 Task: Create a due date automation trigger when advanced on, on the monday of the week a card is due add dates not due next month at 11:00 AM.
Action: Mouse moved to (1020, 298)
Screenshot: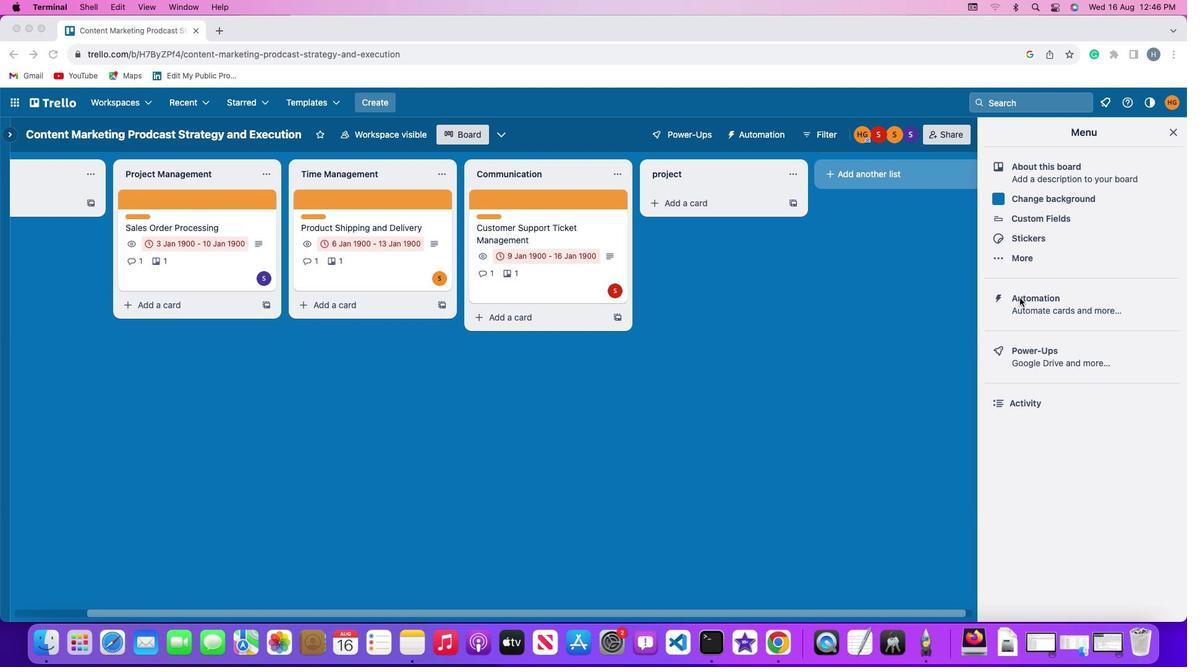 
Action: Mouse pressed left at (1020, 298)
Screenshot: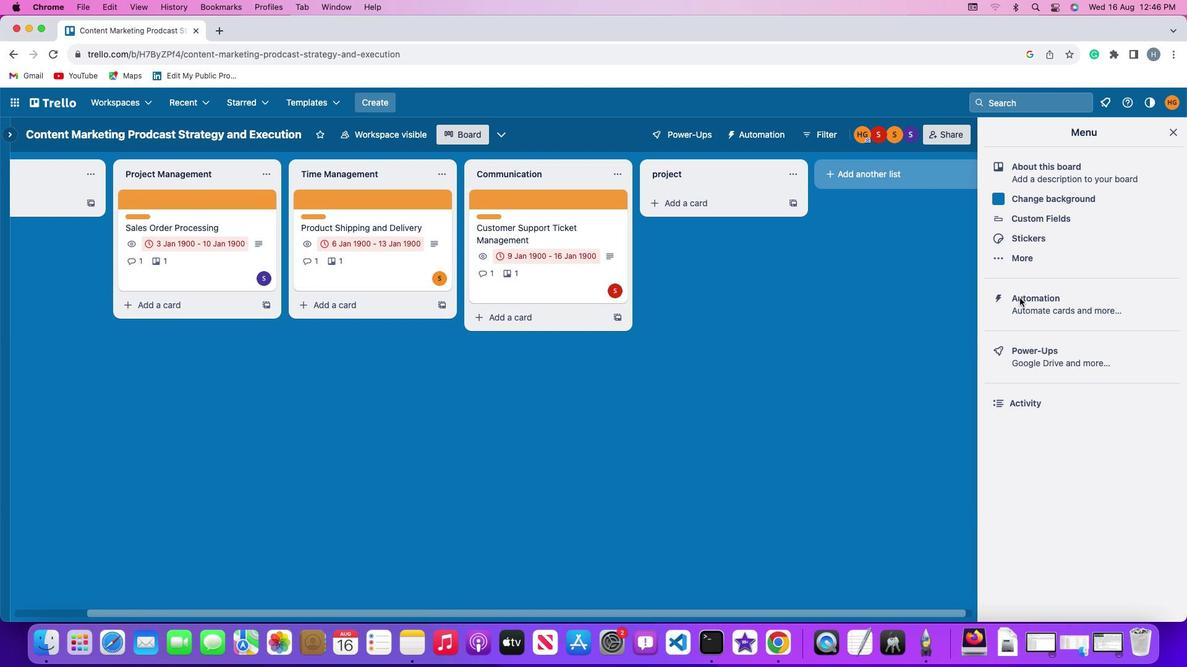 
Action: Mouse pressed left at (1020, 298)
Screenshot: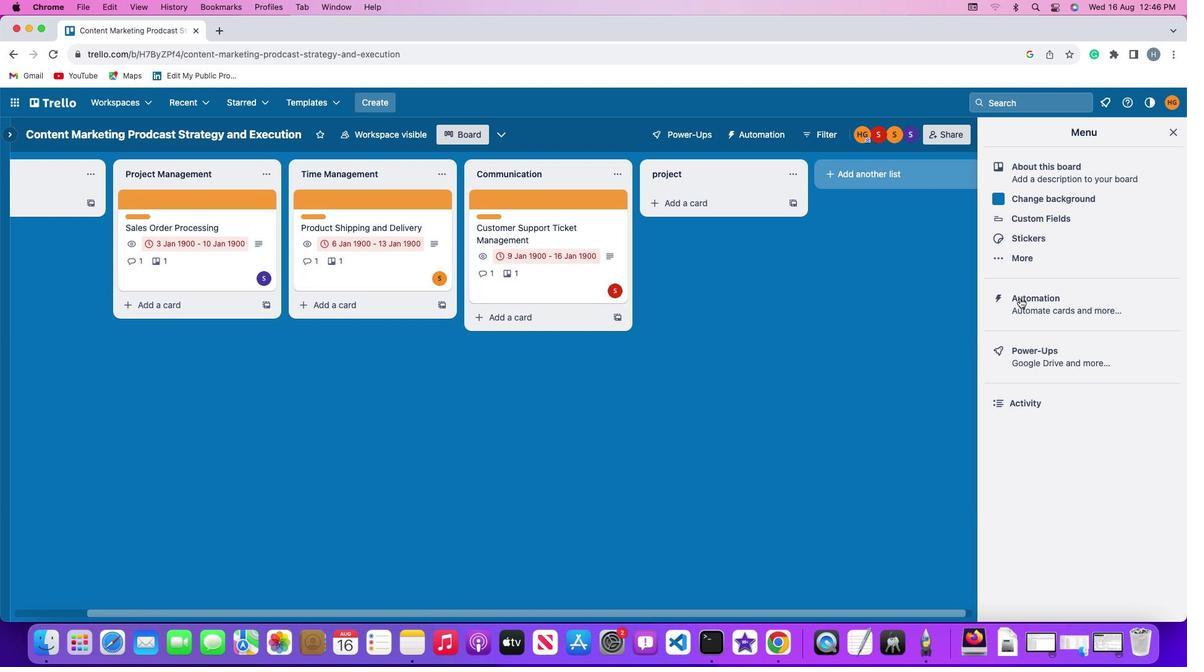 
Action: Mouse moved to (98, 286)
Screenshot: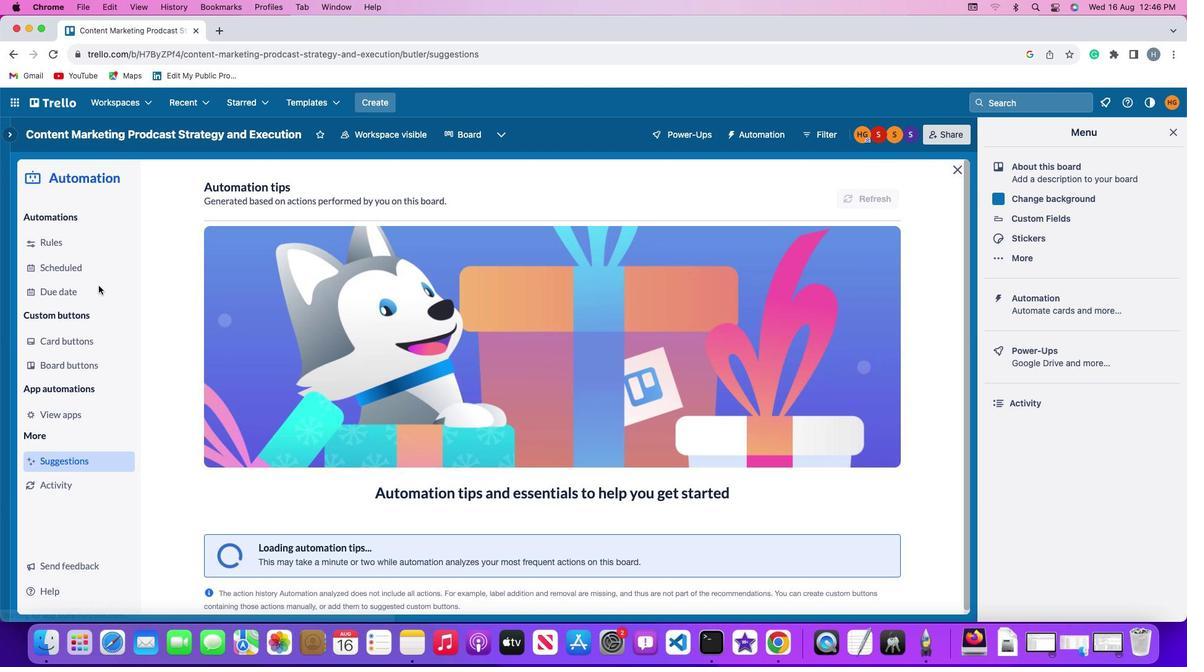 
Action: Mouse pressed left at (98, 286)
Screenshot: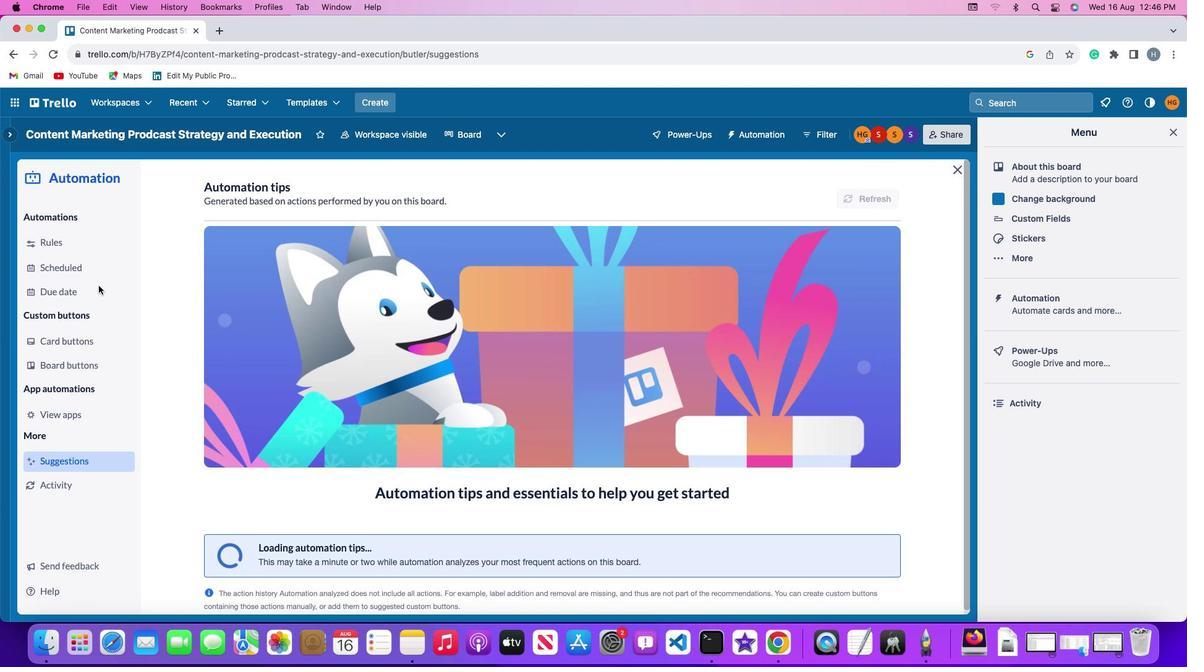 
Action: Mouse moved to (820, 192)
Screenshot: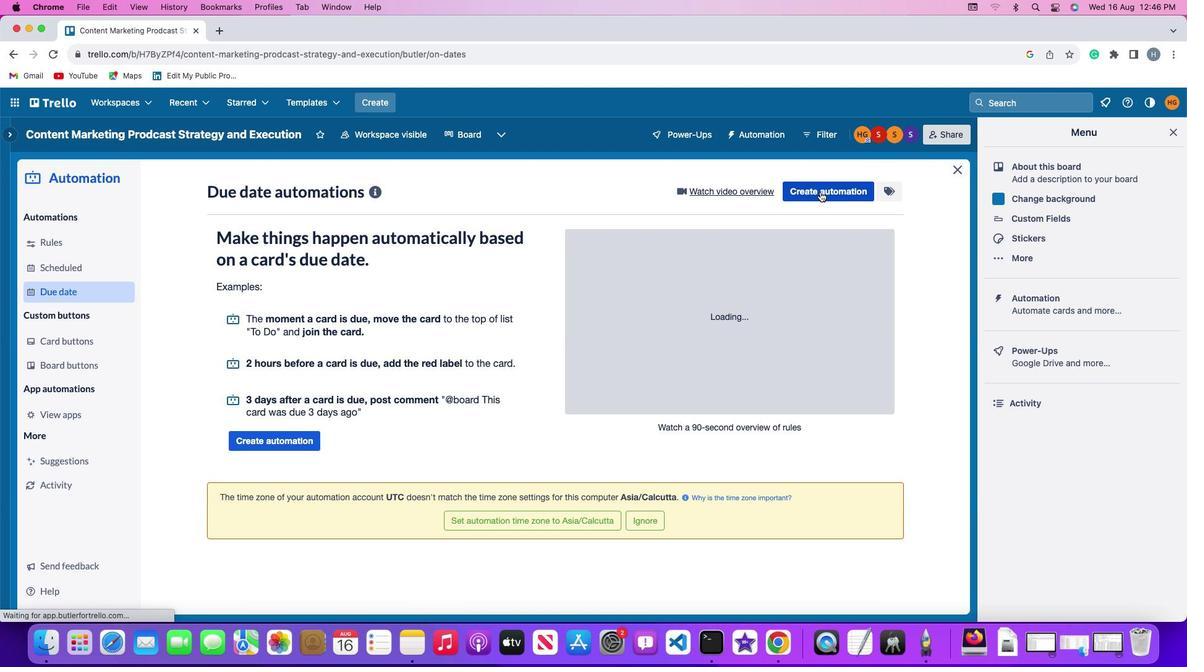 
Action: Mouse pressed left at (820, 192)
Screenshot: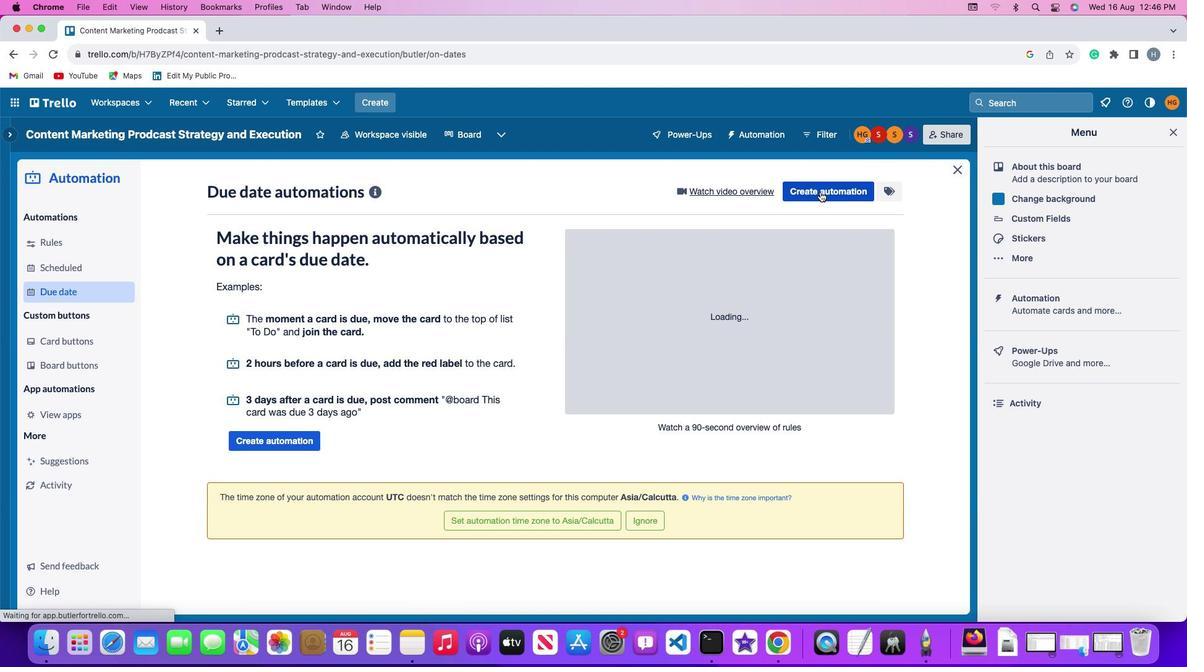 
Action: Mouse moved to (242, 309)
Screenshot: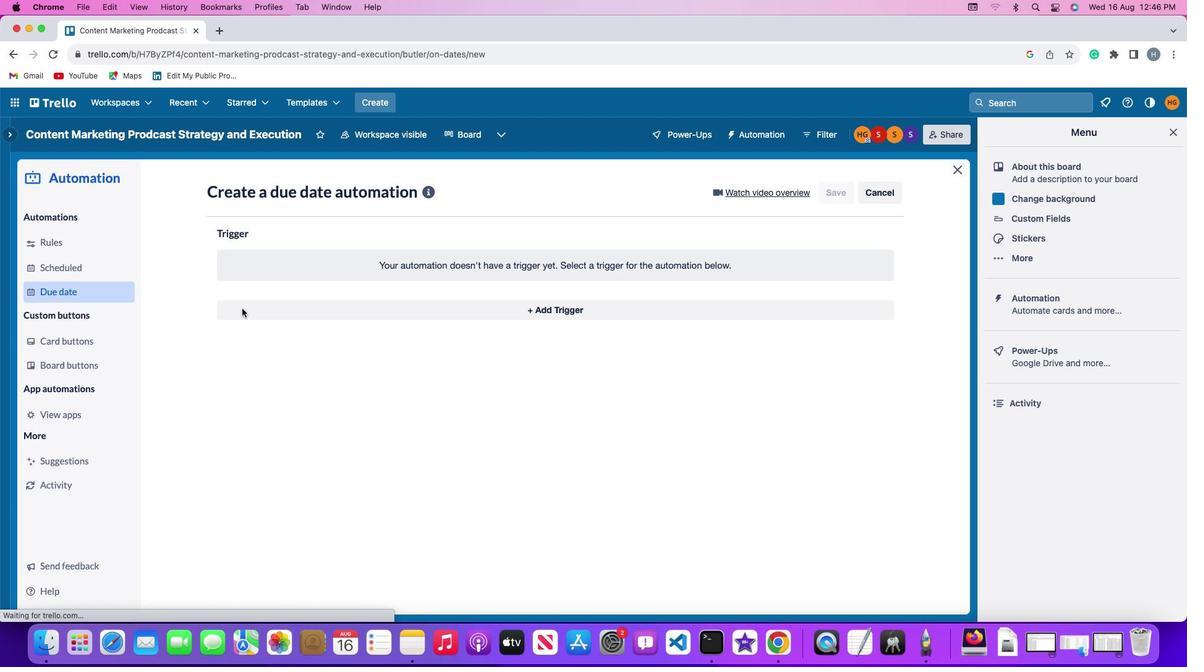 
Action: Mouse pressed left at (242, 309)
Screenshot: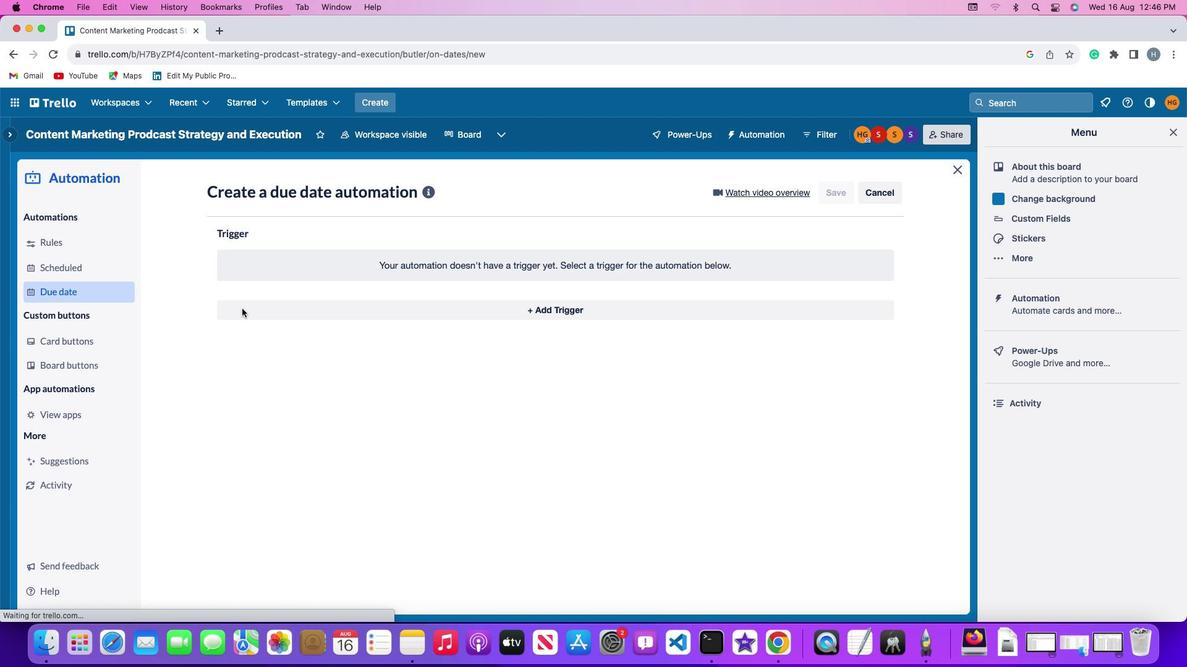 
Action: Mouse moved to (262, 535)
Screenshot: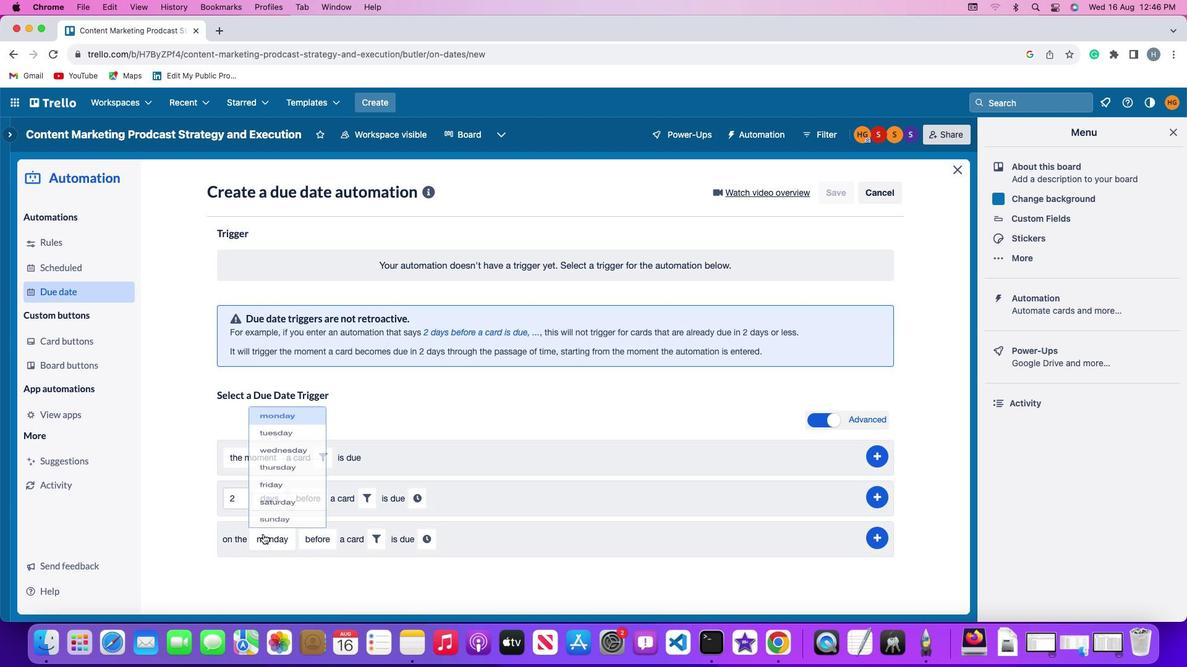 
Action: Mouse pressed left at (262, 535)
Screenshot: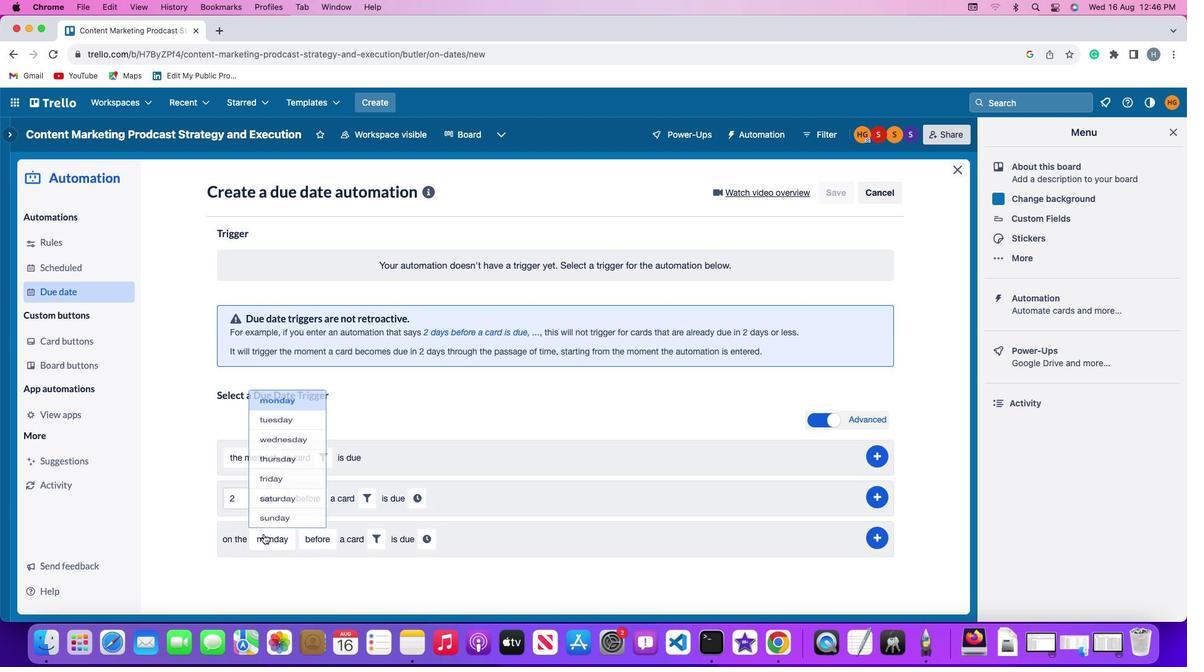 
Action: Mouse moved to (269, 368)
Screenshot: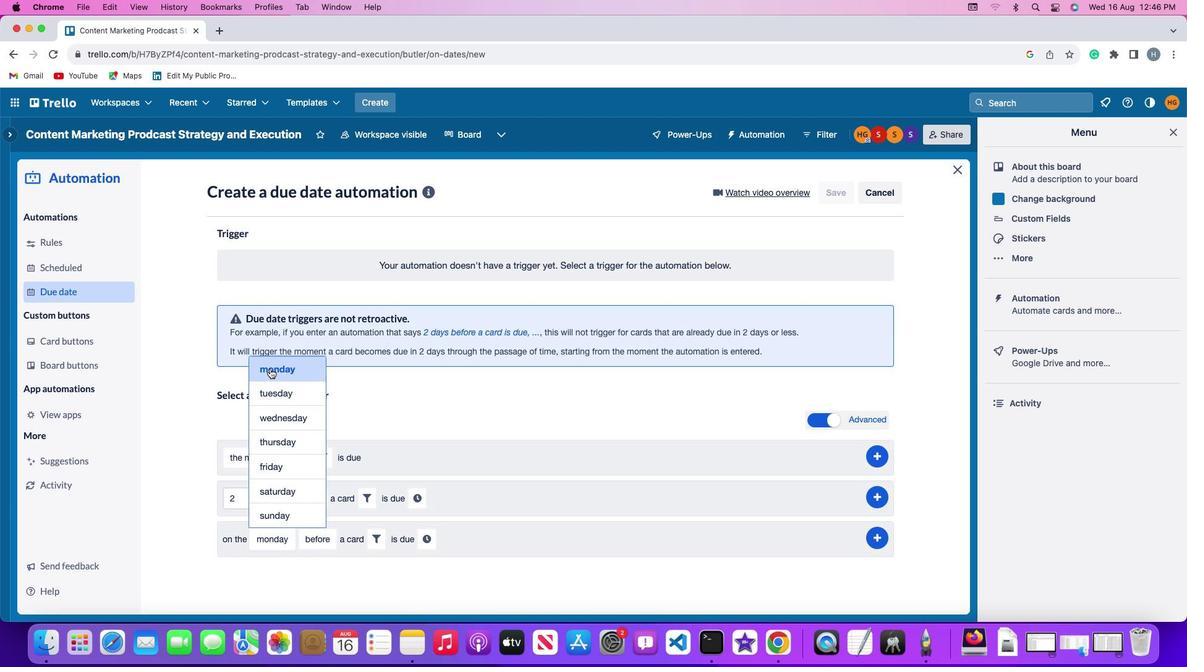 
Action: Mouse pressed left at (269, 368)
Screenshot: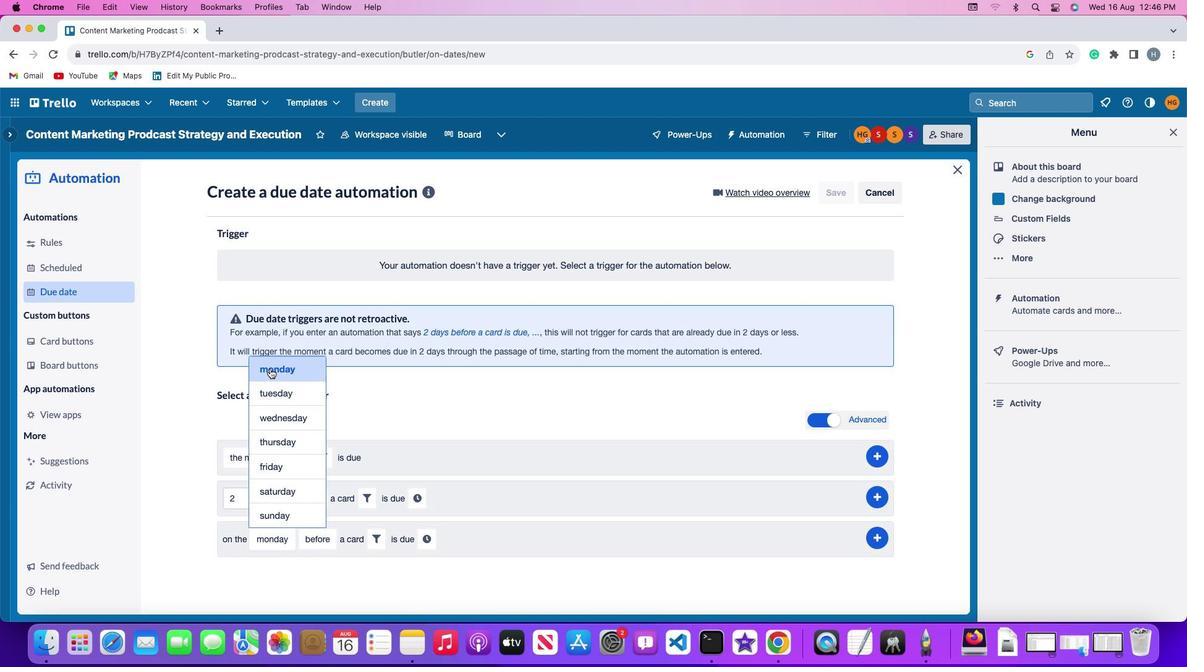 
Action: Mouse moved to (325, 540)
Screenshot: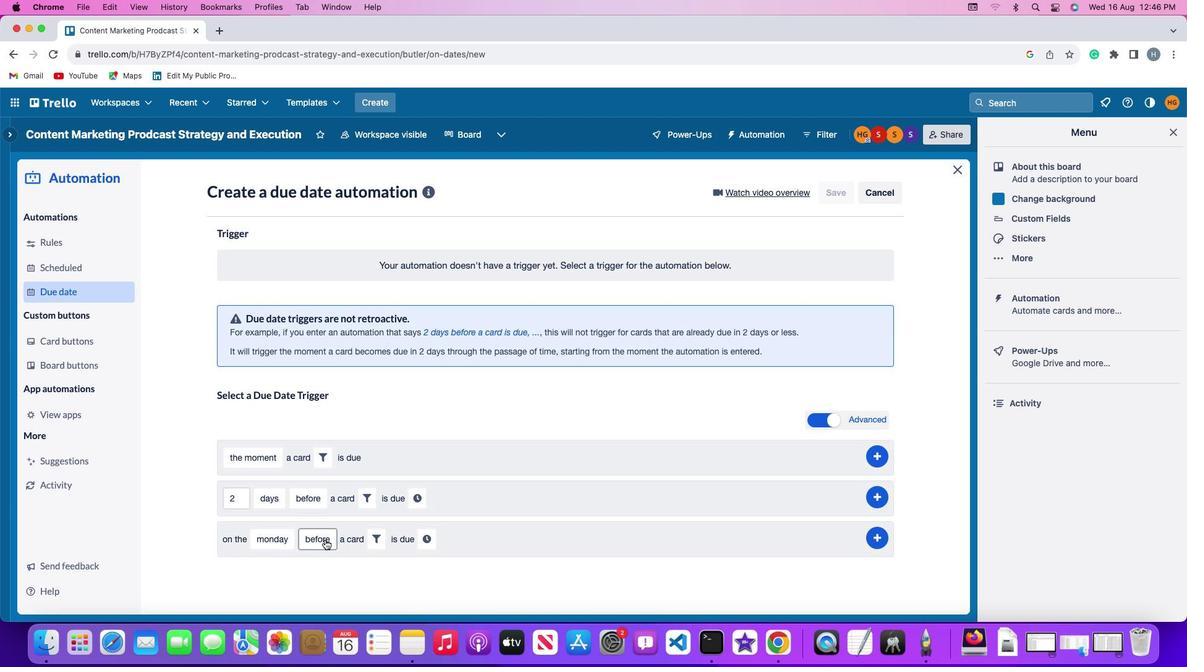 
Action: Mouse pressed left at (325, 540)
Screenshot: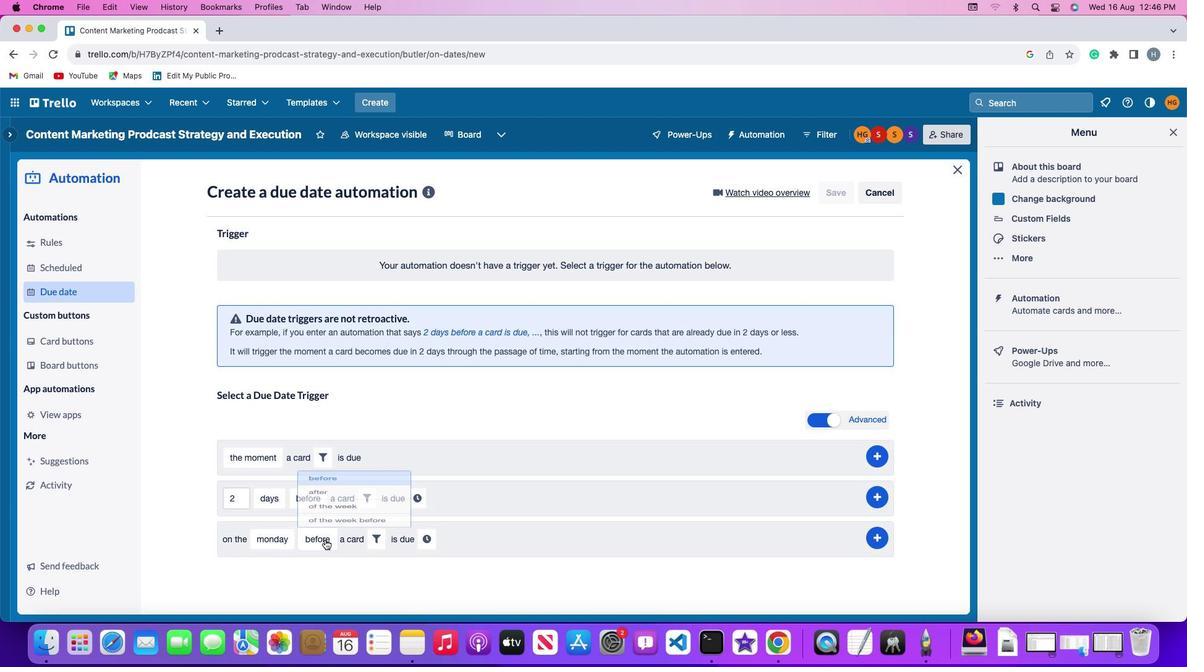 
Action: Mouse moved to (348, 482)
Screenshot: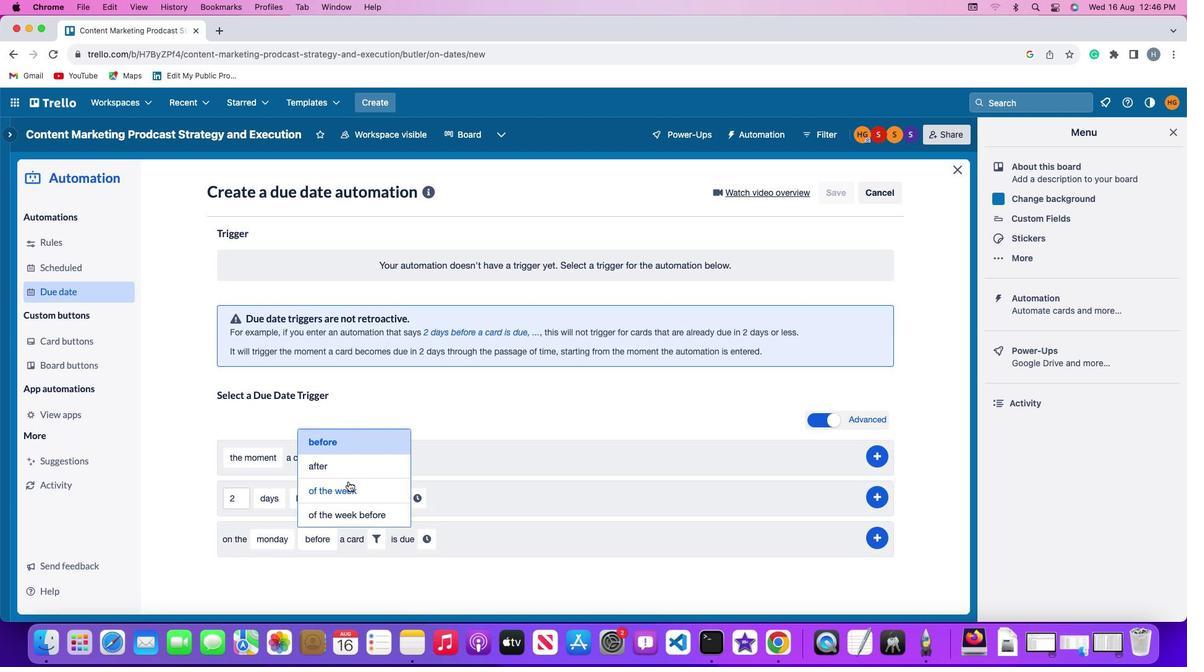 
Action: Mouse pressed left at (348, 482)
Screenshot: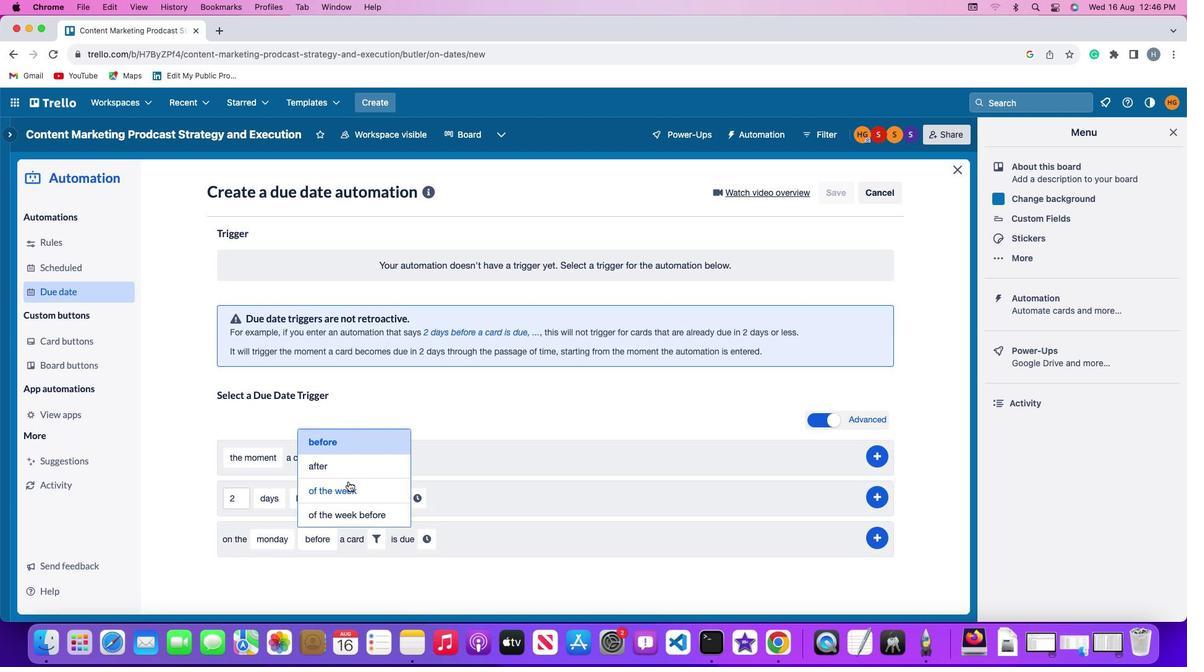 
Action: Mouse moved to (398, 543)
Screenshot: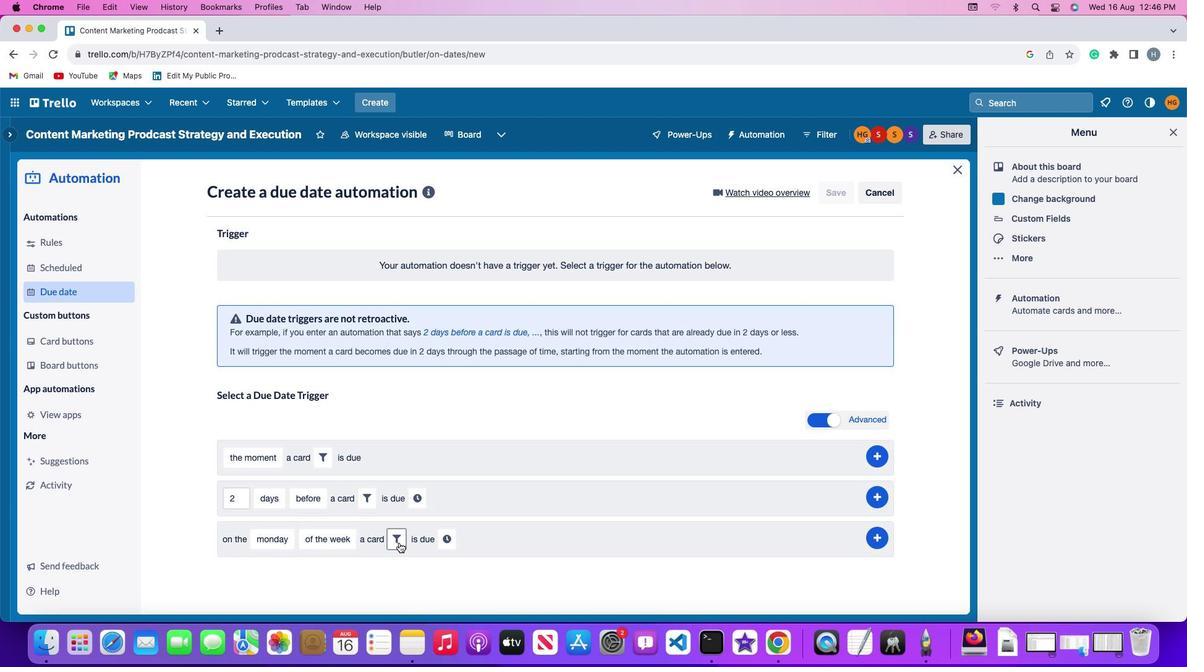 
Action: Mouse pressed left at (398, 543)
Screenshot: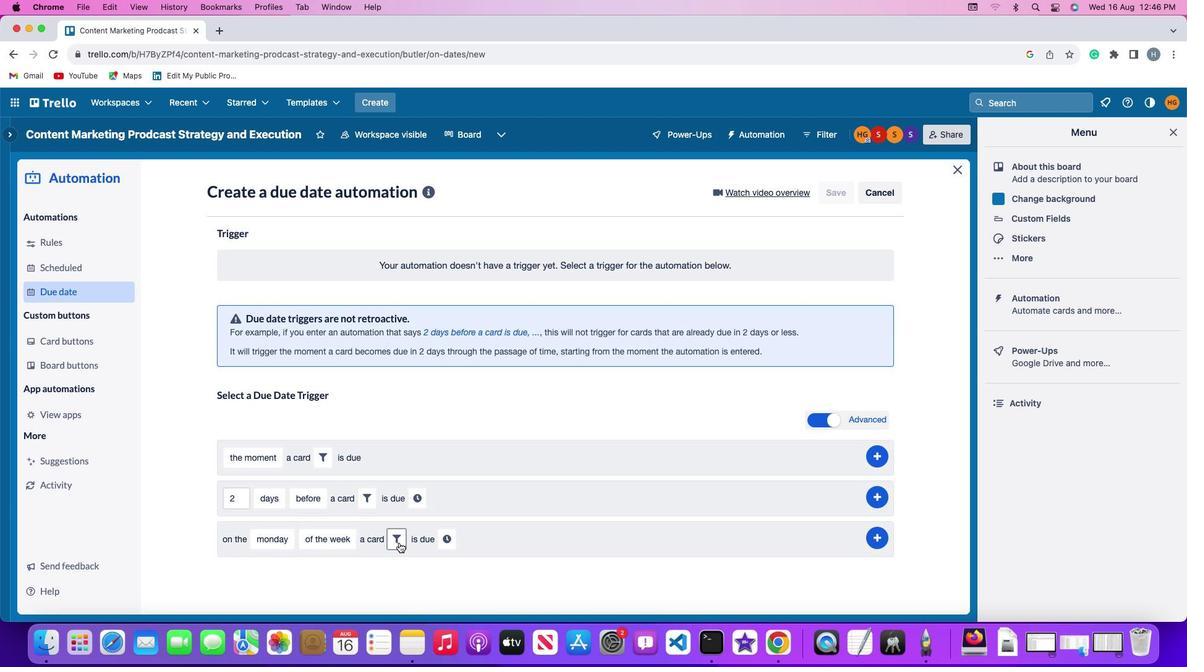 
Action: Mouse moved to (465, 575)
Screenshot: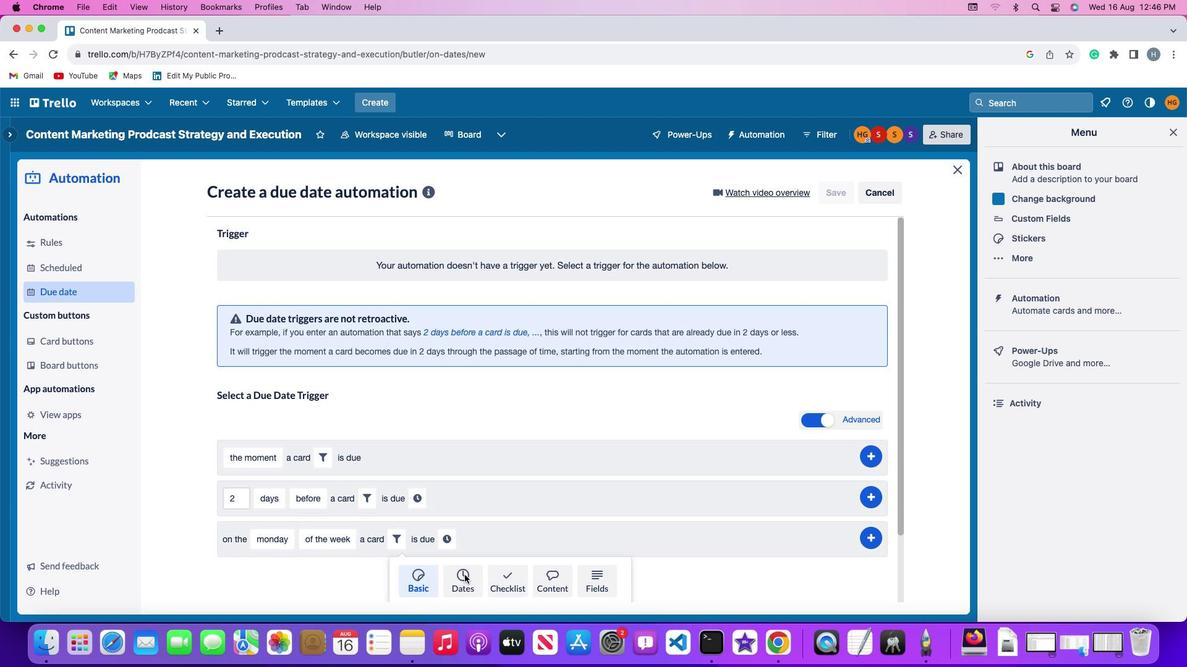 
Action: Mouse pressed left at (465, 575)
Screenshot: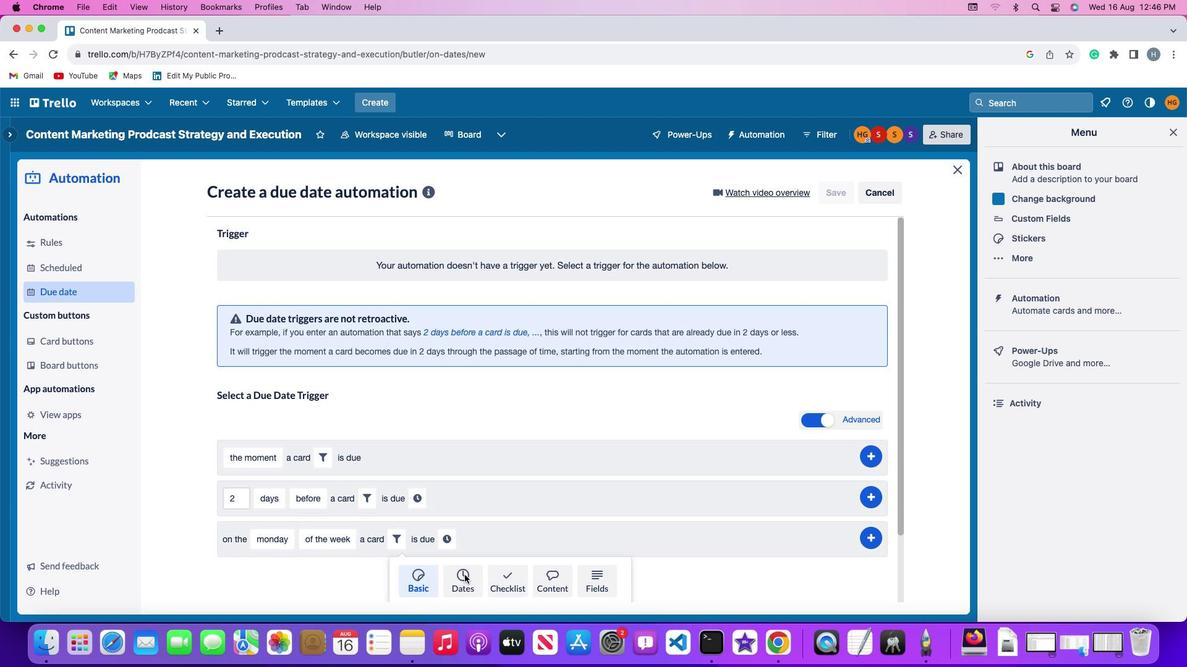 
Action: Mouse moved to (355, 585)
Screenshot: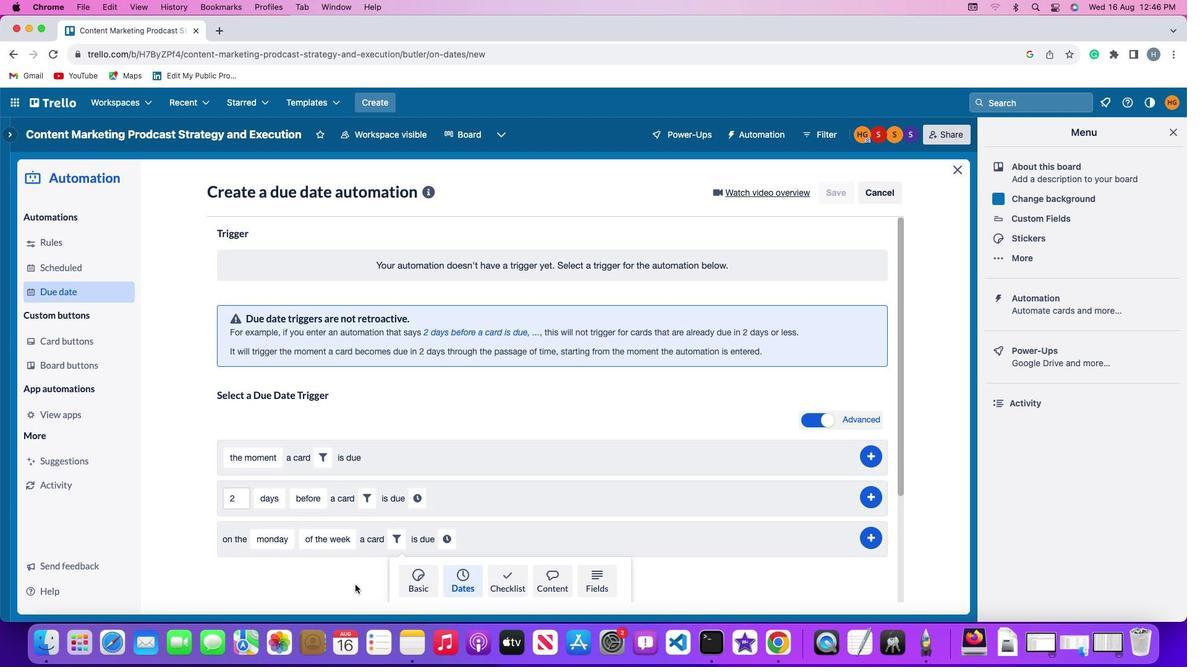 
Action: Mouse scrolled (355, 585) with delta (0, 0)
Screenshot: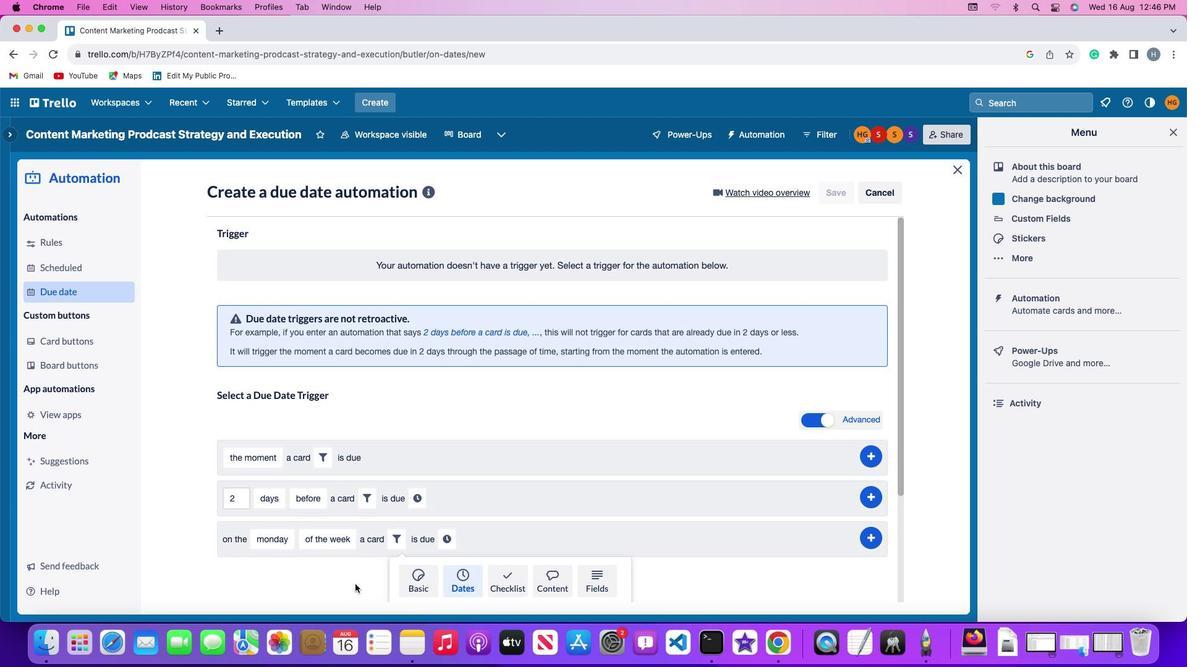
Action: Mouse scrolled (355, 585) with delta (0, 0)
Screenshot: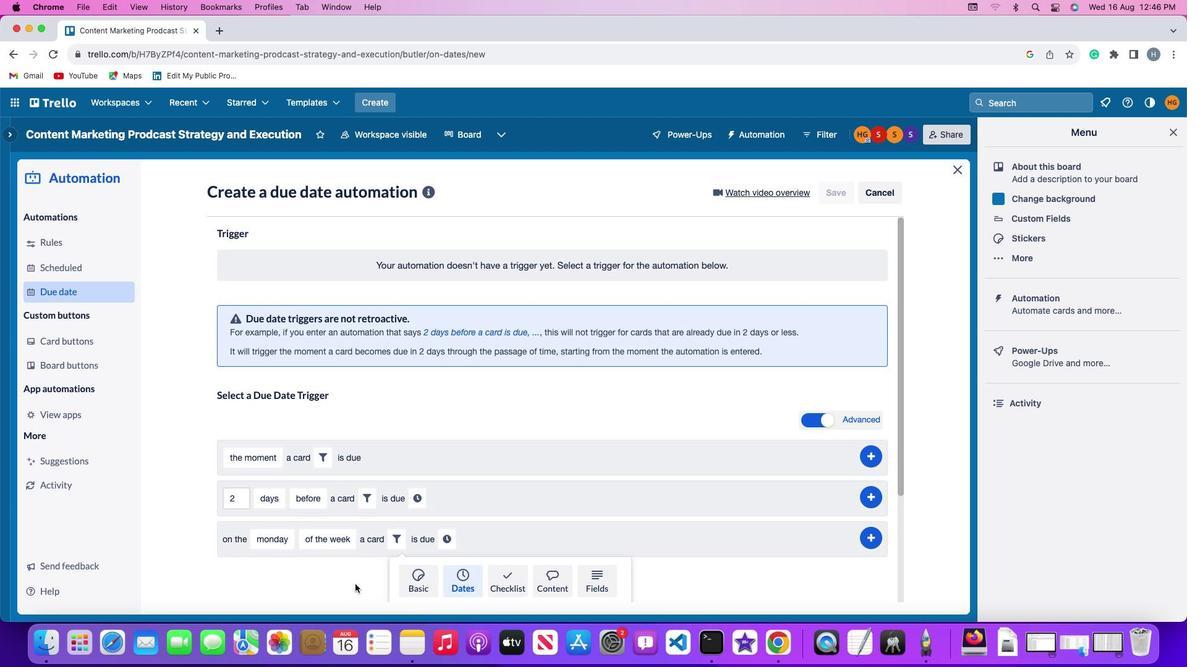 
Action: Mouse moved to (355, 585)
Screenshot: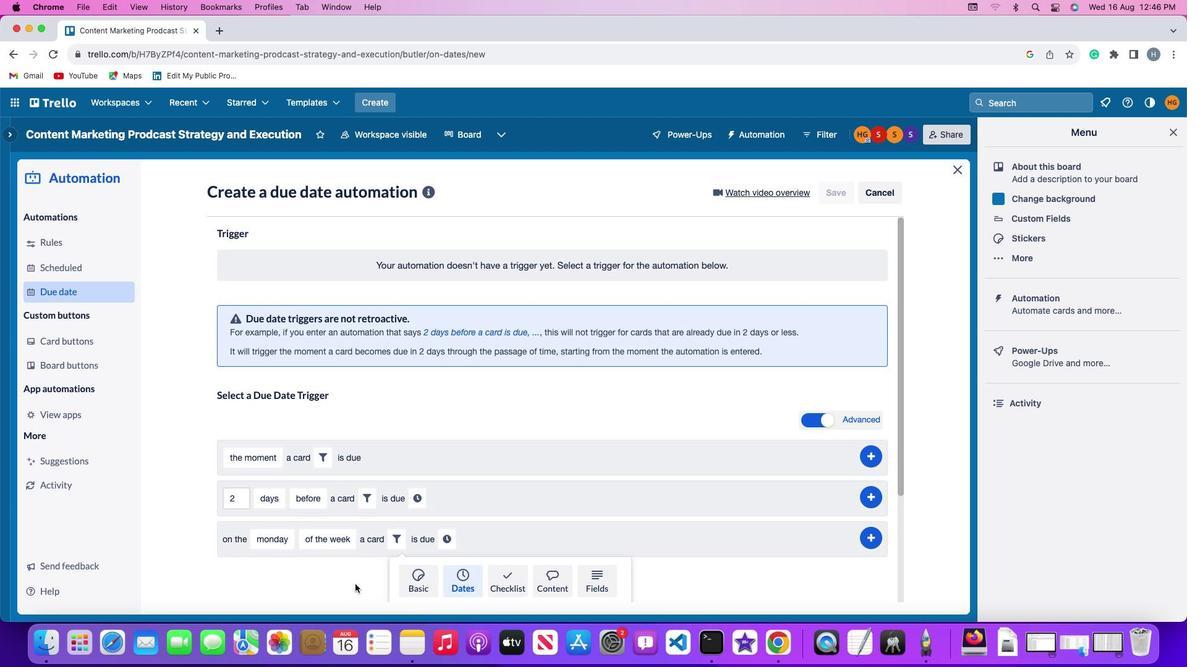 
Action: Mouse scrolled (355, 585) with delta (0, -1)
Screenshot: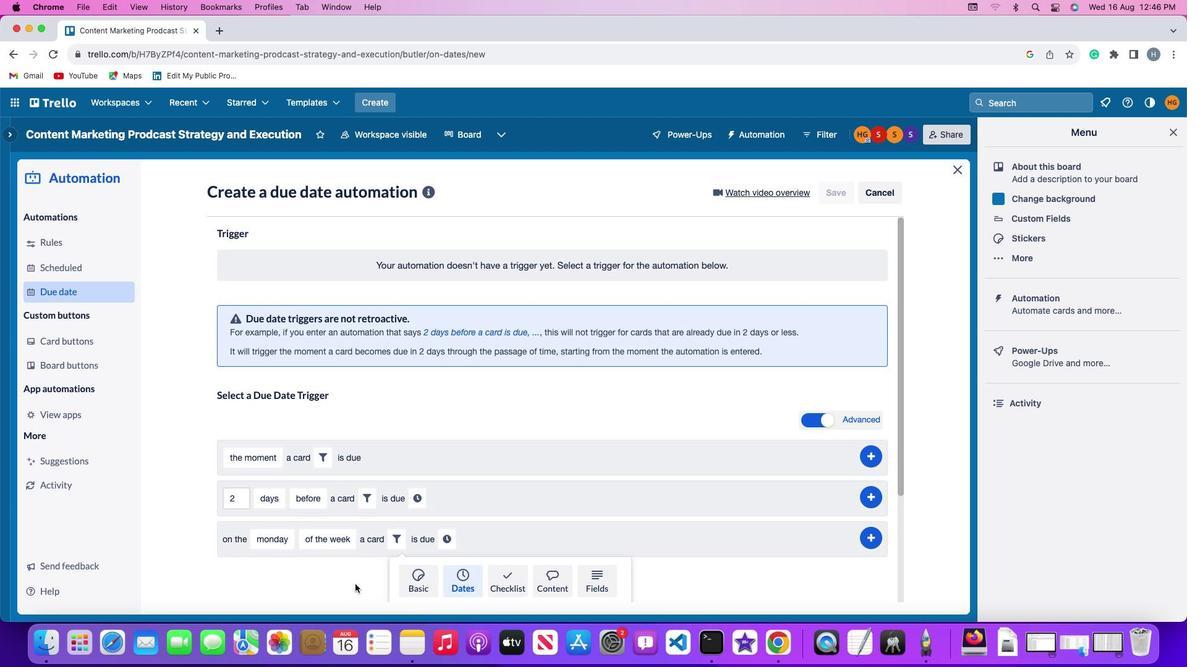 
Action: Mouse moved to (355, 584)
Screenshot: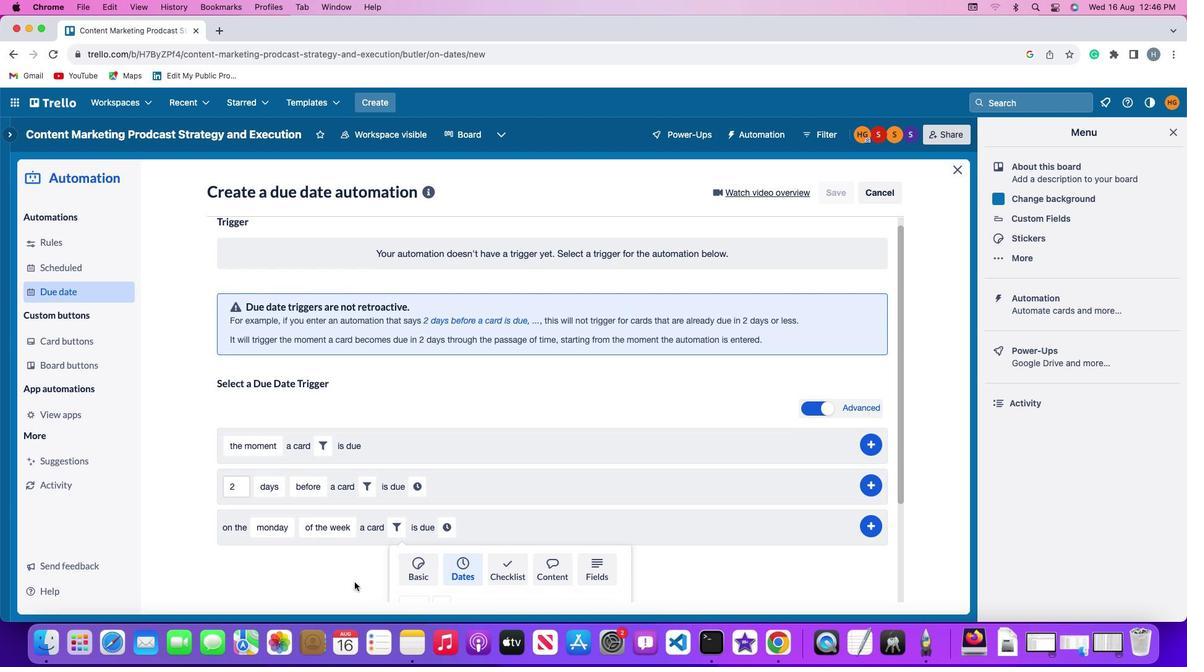 
Action: Mouse scrolled (355, 584) with delta (0, -3)
Screenshot: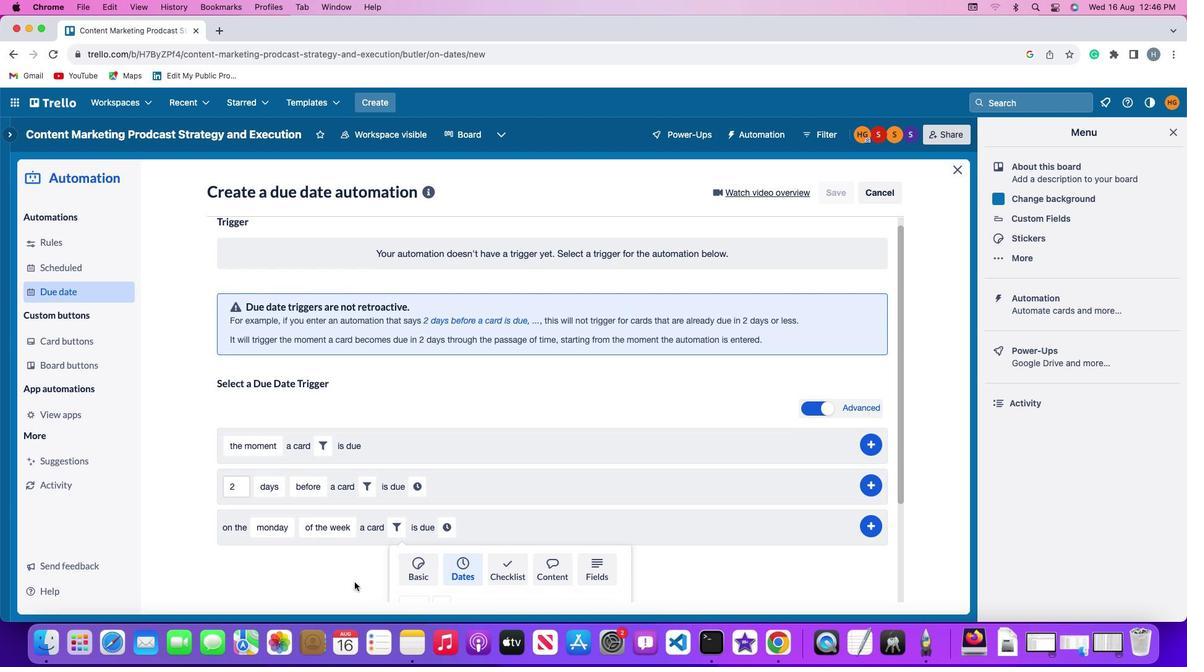 
Action: Mouse moved to (354, 582)
Screenshot: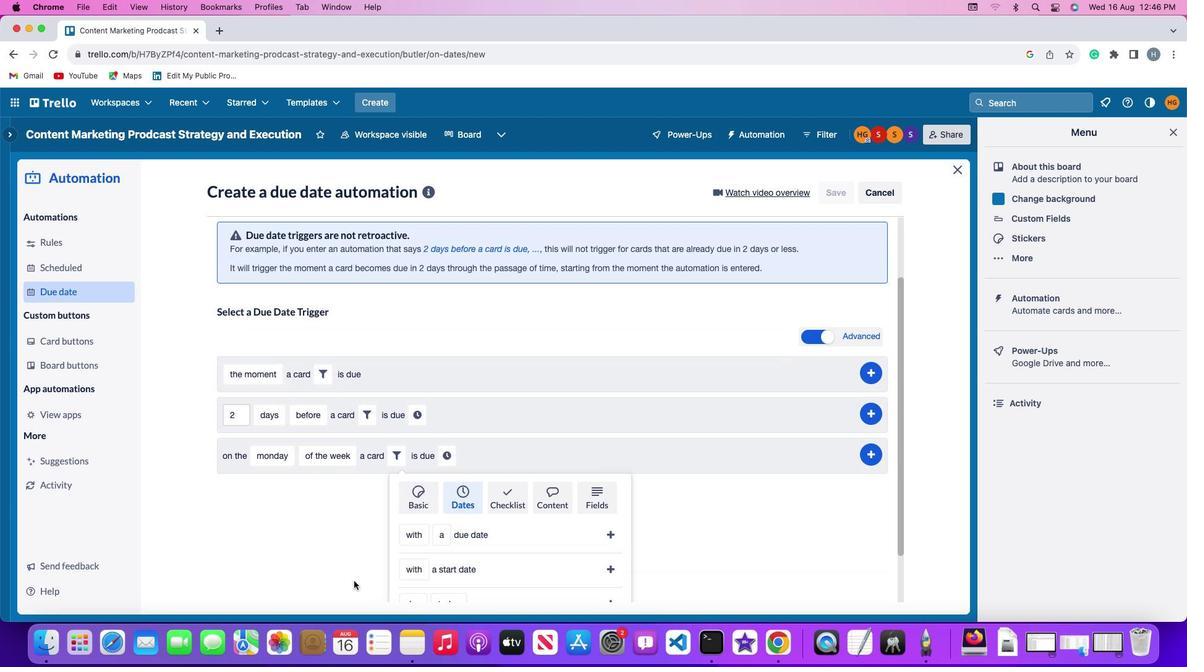 
Action: Mouse scrolled (354, 582) with delta (0, 0)
Screenshot: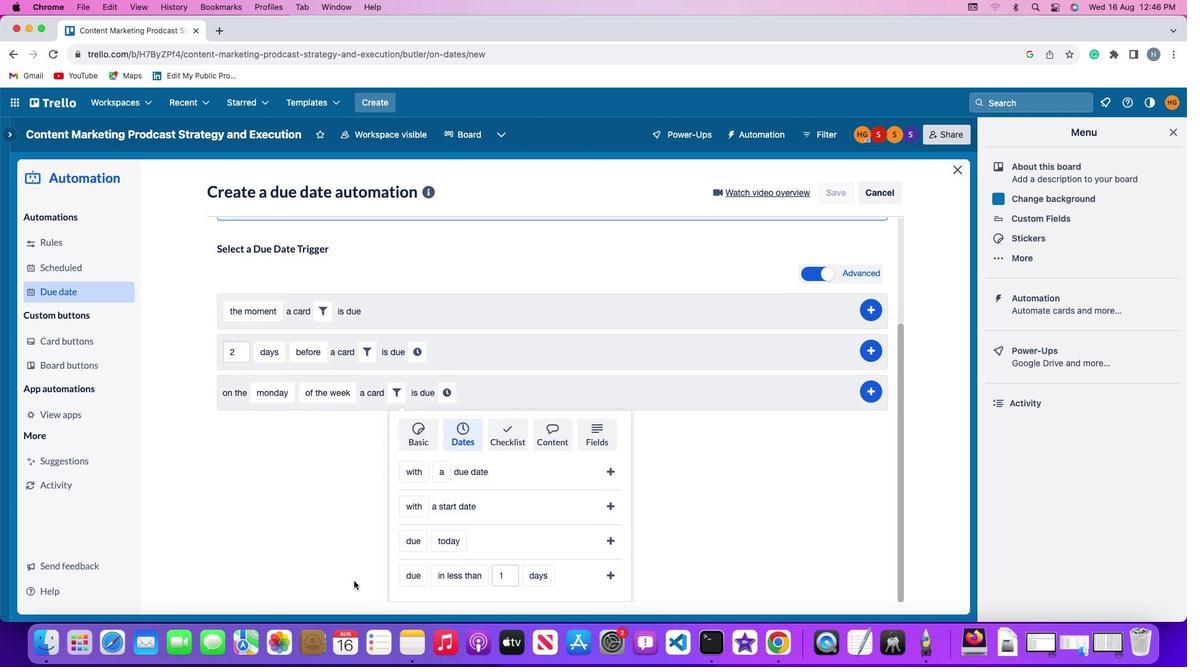 
Action: Mouse scrolled (354, 582) with delta (0, 0)
Screenshot: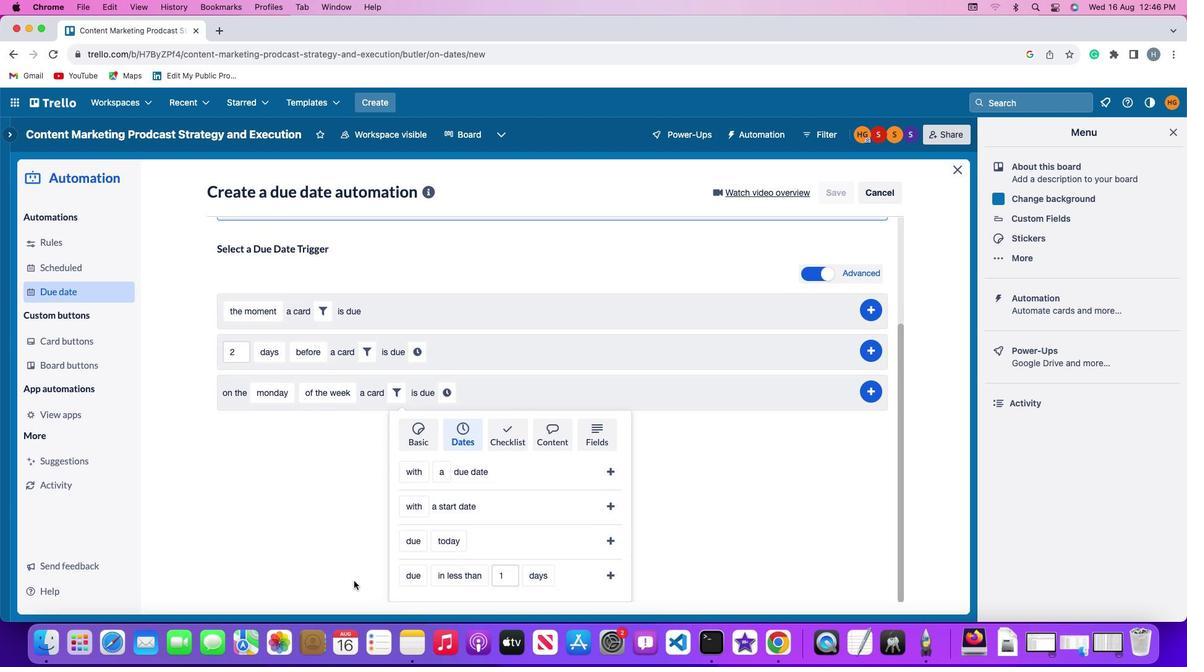 
Action: Mouse scrolled (354, 582) with delta (0, -1)
Screenshot: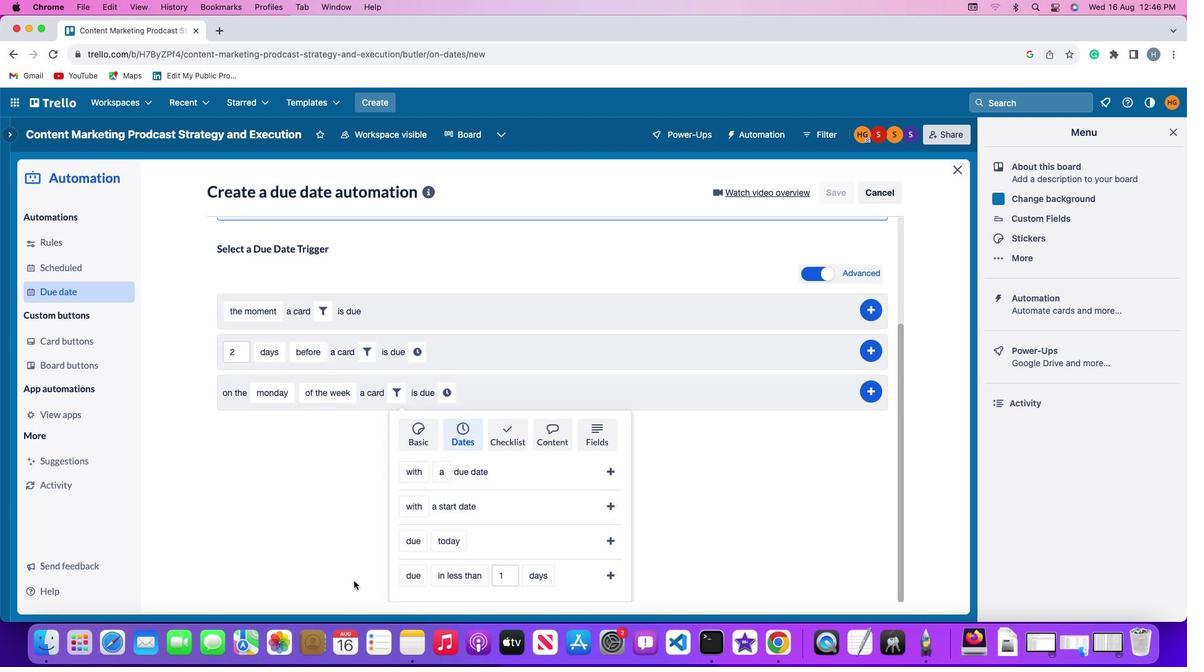 
Action: Mouse moved to (419, 549)
Screenshot: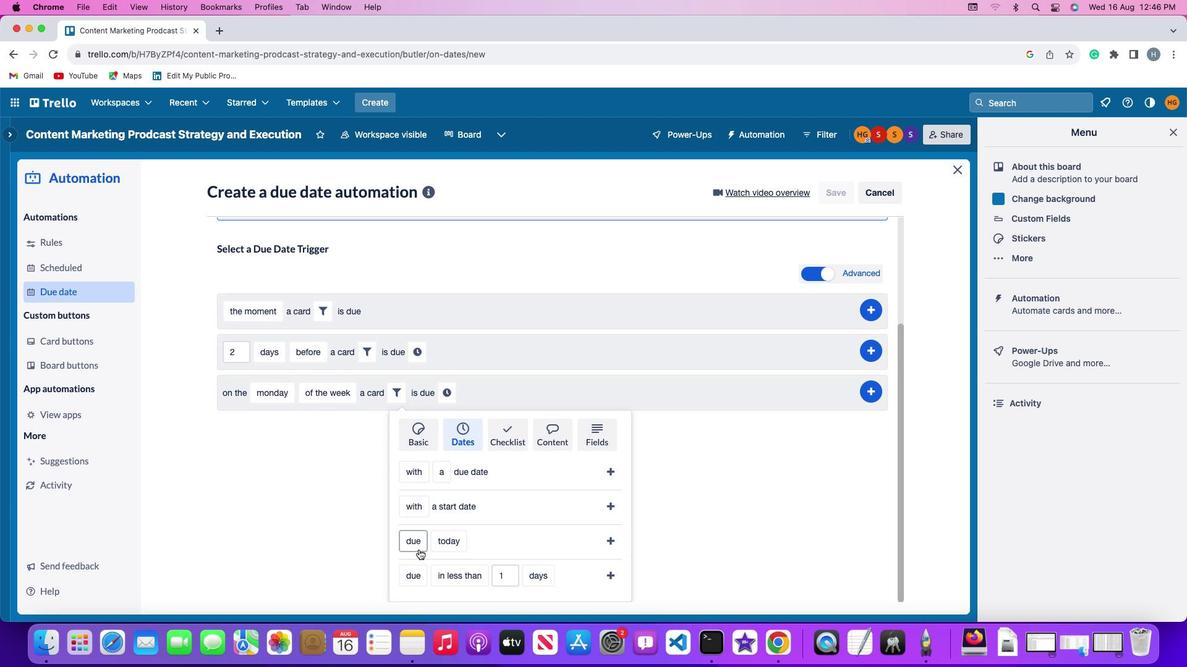 
Action: Mouse pressed left at (419, 549)
Screenshot: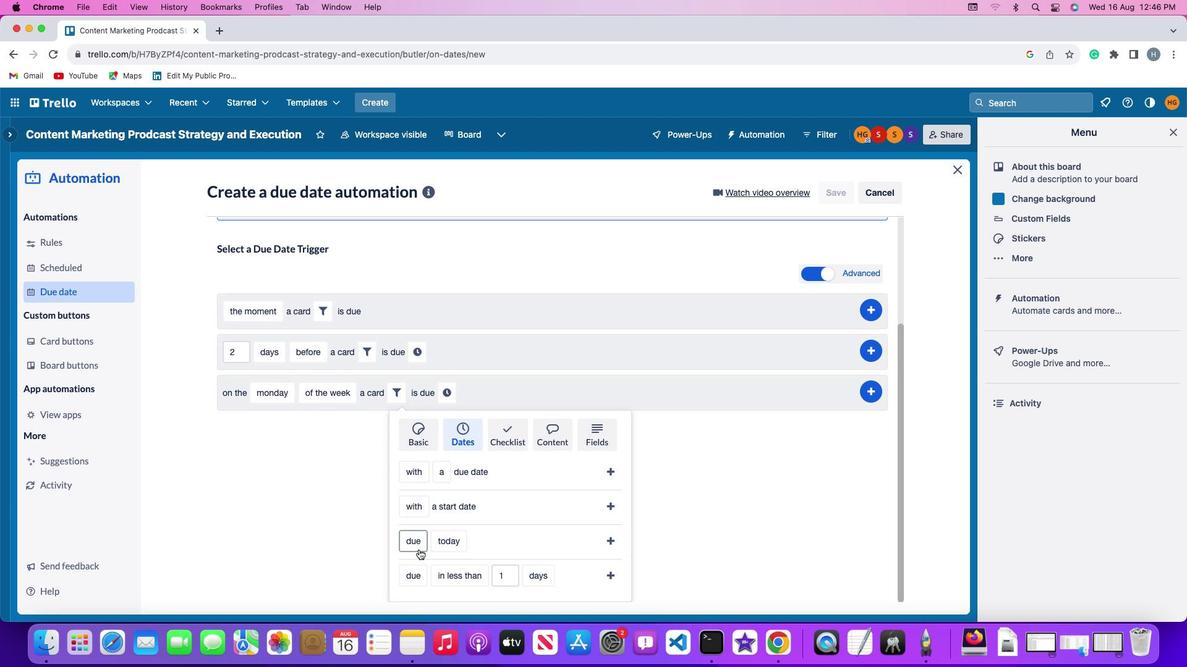 
Action: Mouse moved to (437, 466)
Screenshot: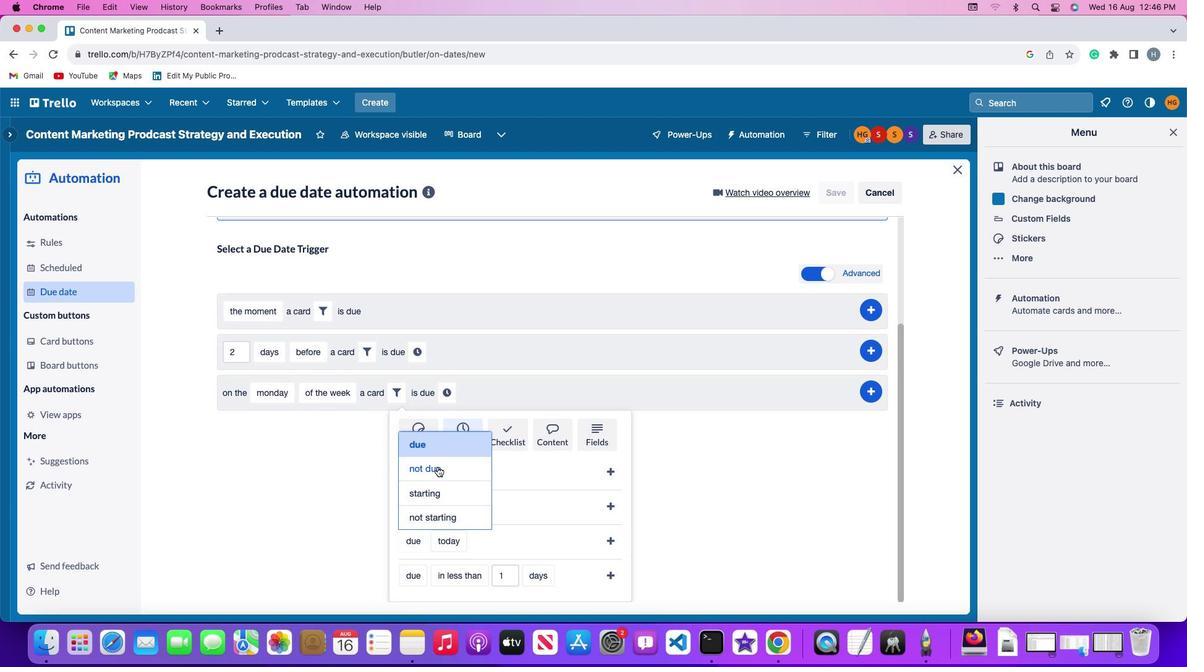 
Action: Mouse pressed left at (437, 466)
Screenshot: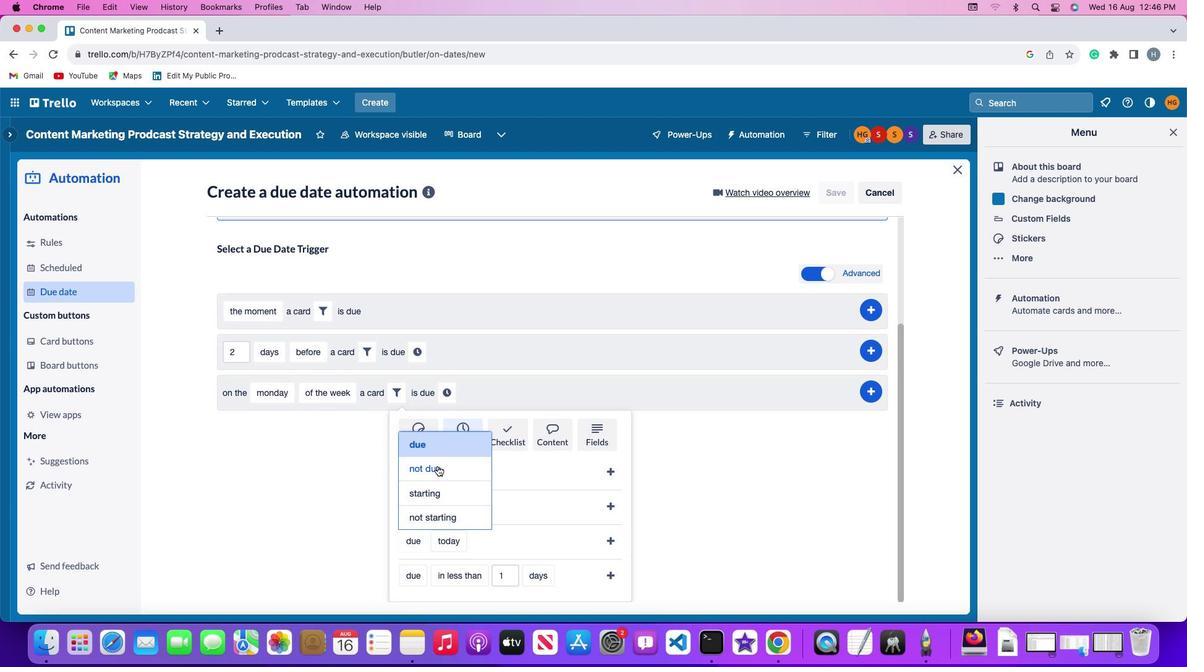 
Action: Mouse moved to (460, 537)
Screenshot: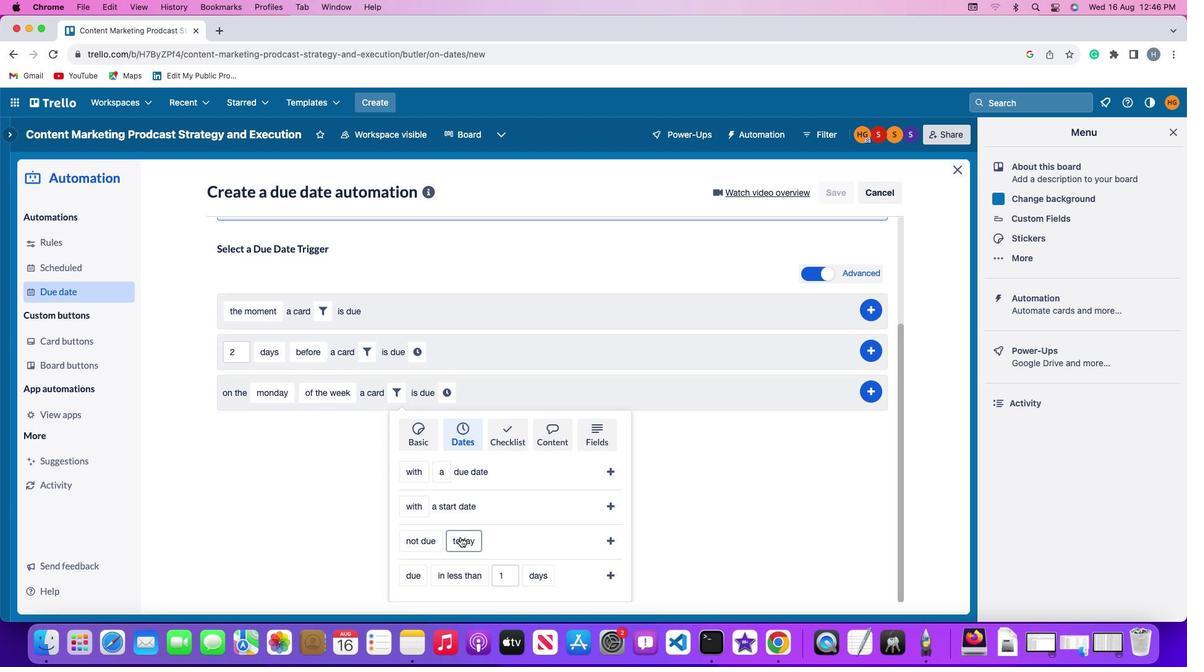 
Action: Mouse pressed left at (460, 537)
Screenshot: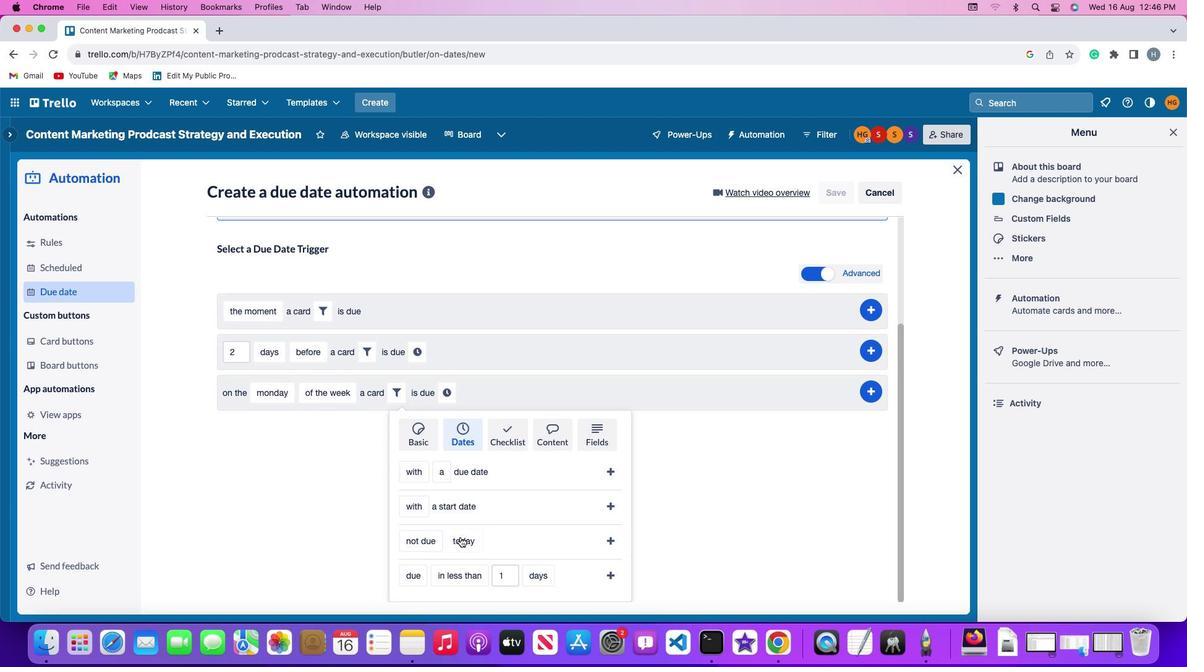 
Action: Mouse moved to (468, 515)
Screenshot: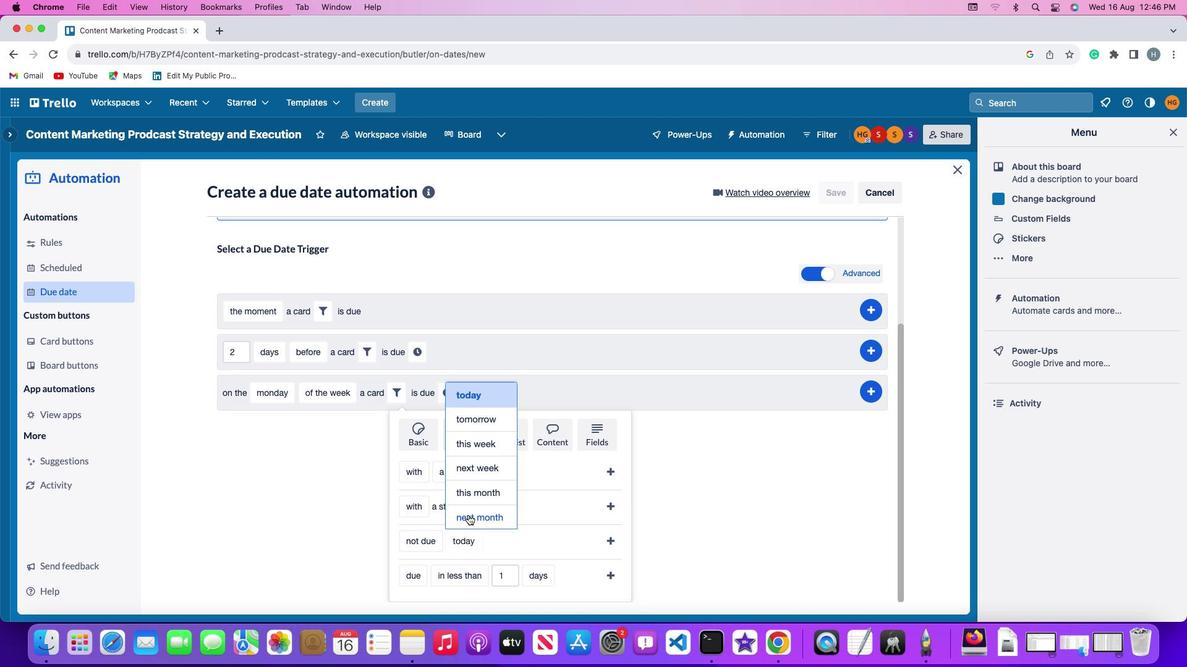 
Action: Mouse pressed left at (468, 515)
Screenshot: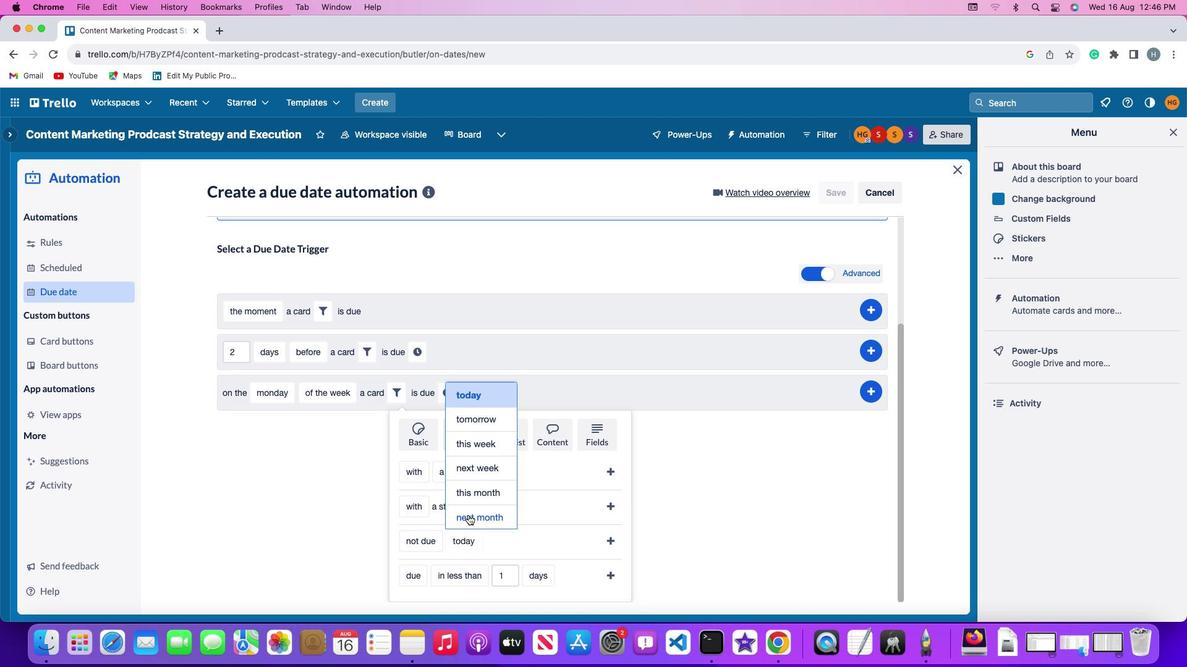 
Action: Mouse moved to (610, 542)
Screenshot: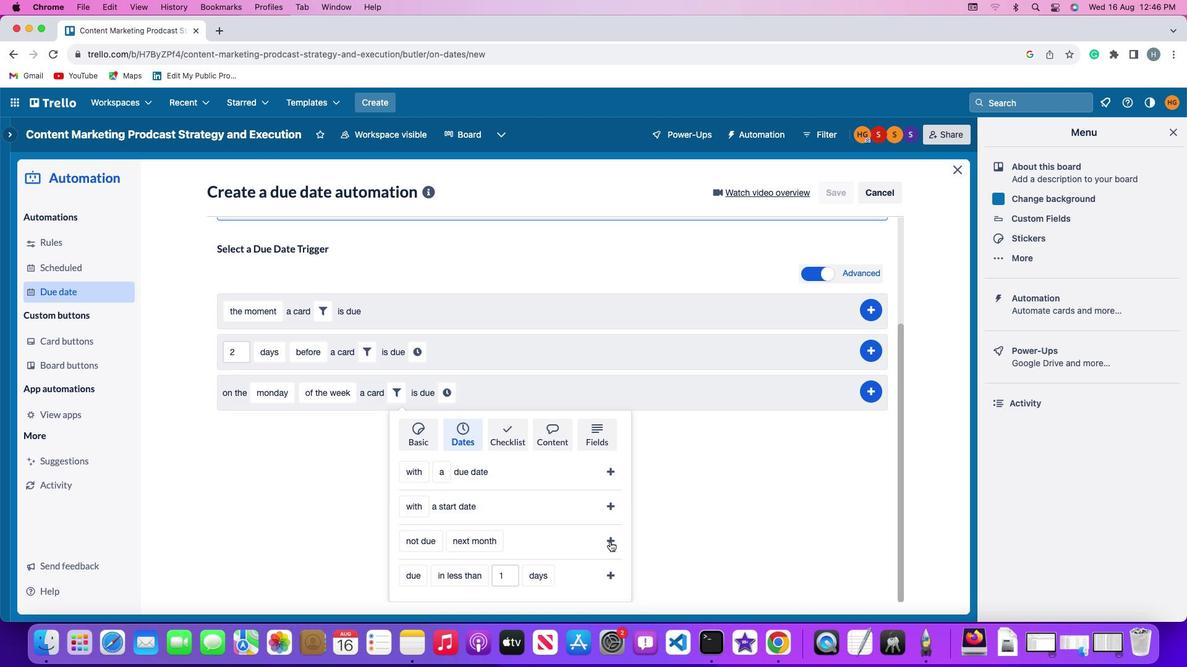 
Action: Mouse pressed left at (610, 542)
Screenshot: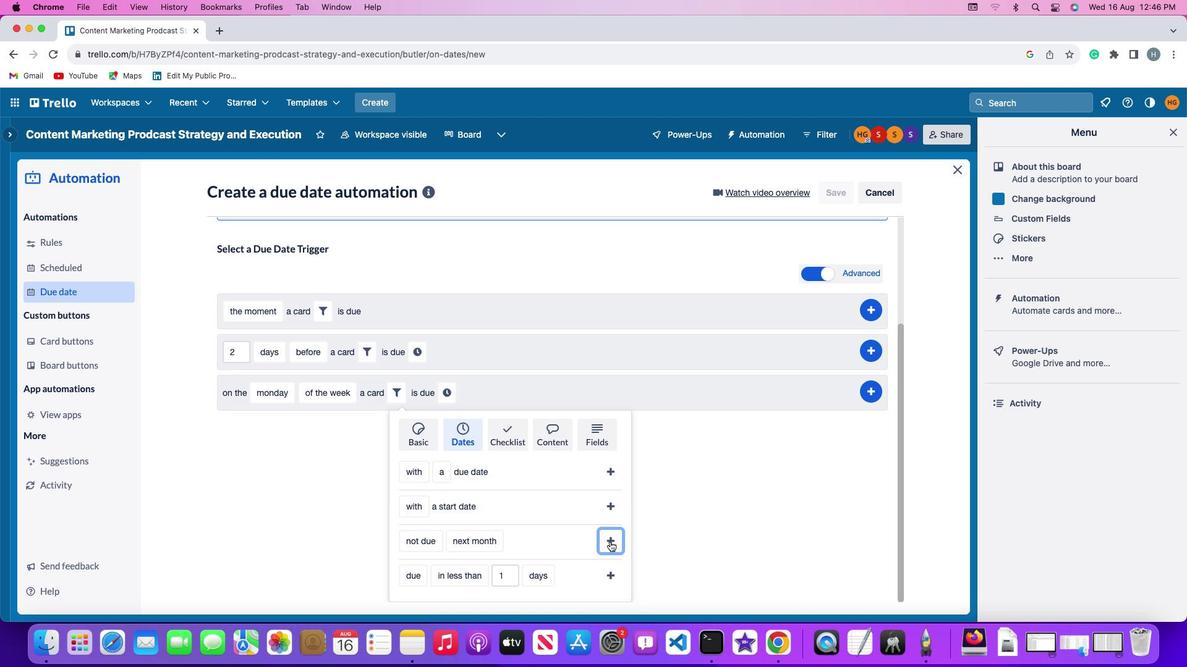 
Action: Mouse moved to (555, 536)
Screenshot: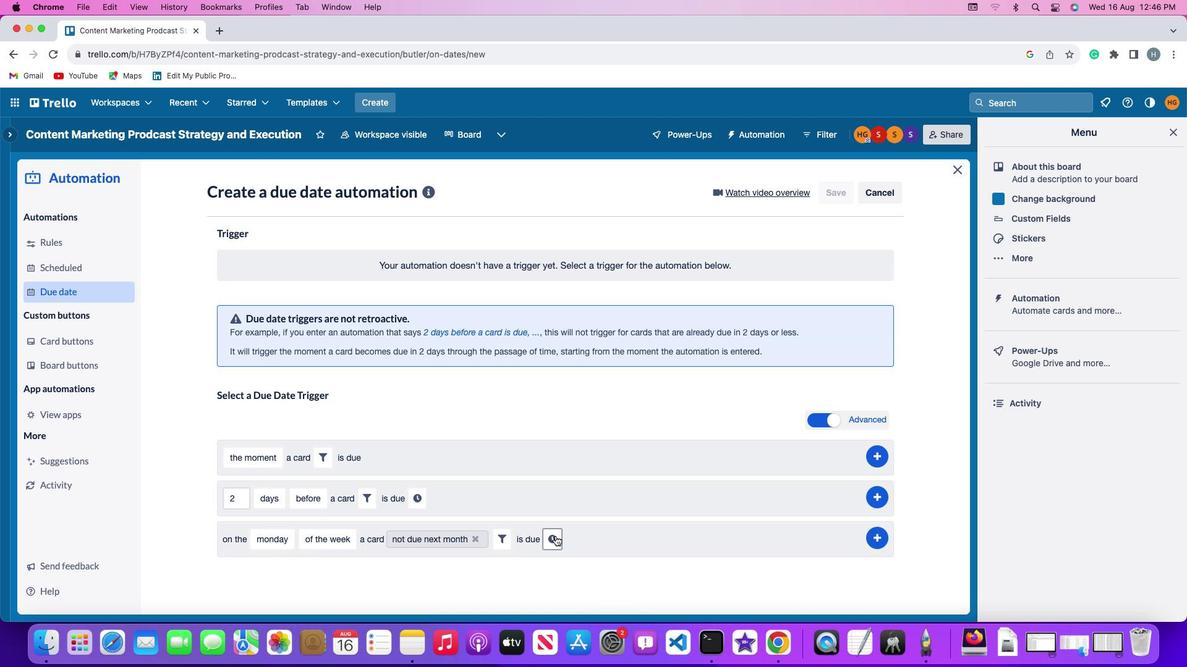 
Action: Mouse pressed left at (555, 536)
Screenshot: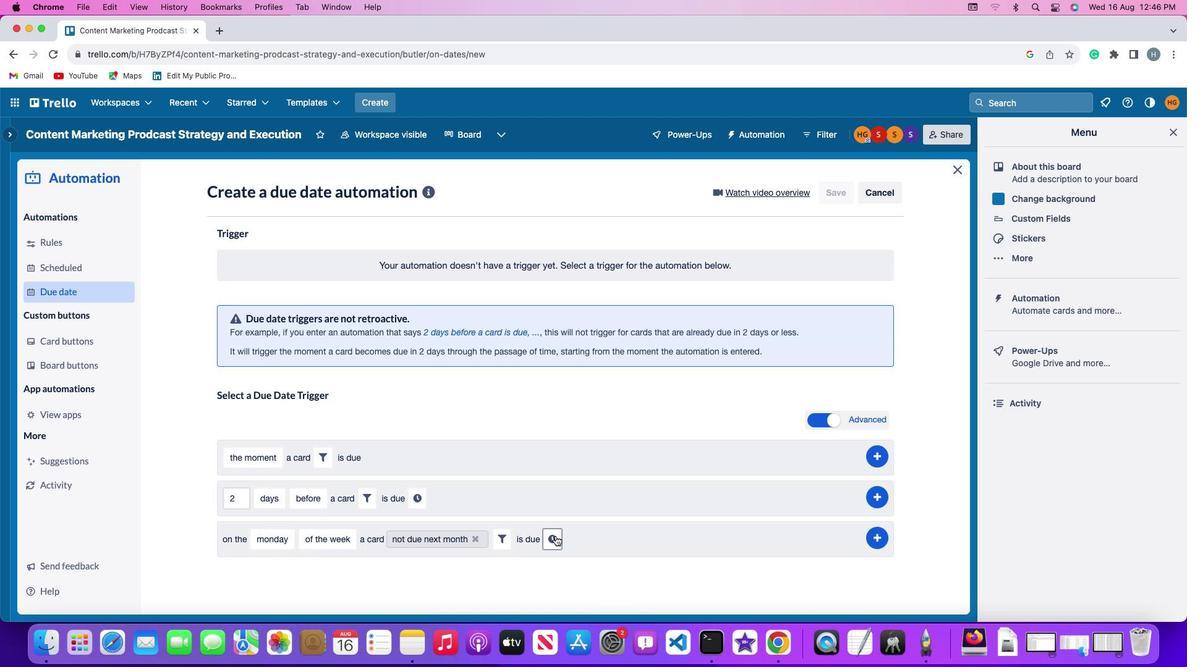 
Action: Mouse moved to (578, 539)
Screenshot: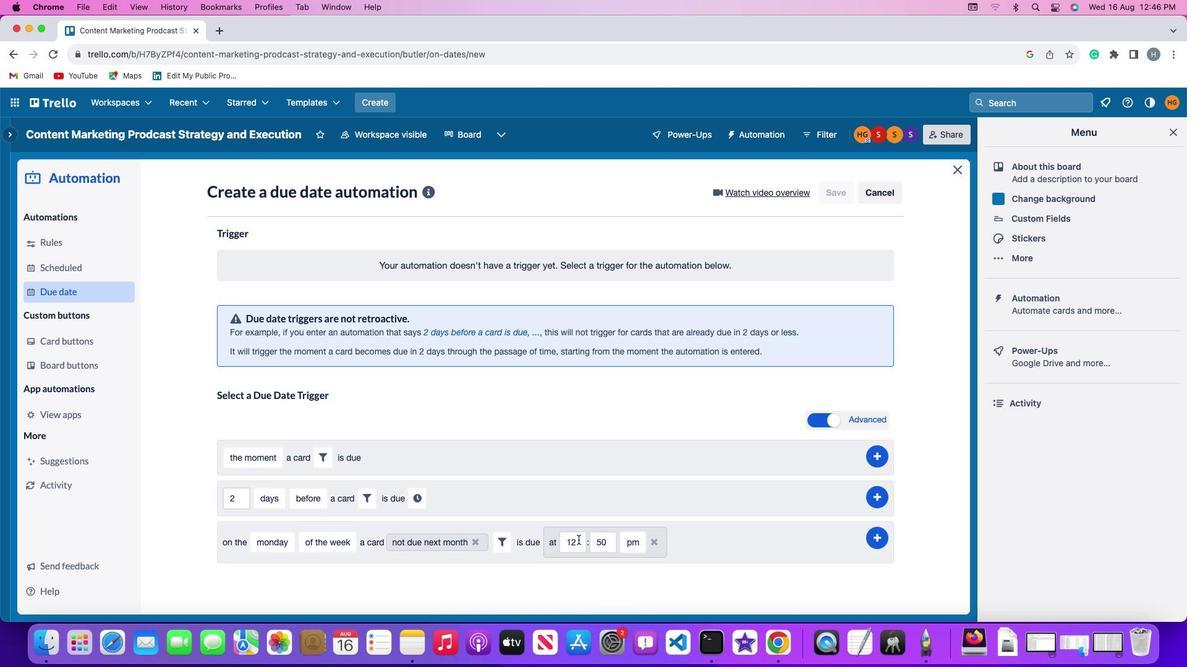 
Action: Mouse pressed left at (578, 539)
Screenshot: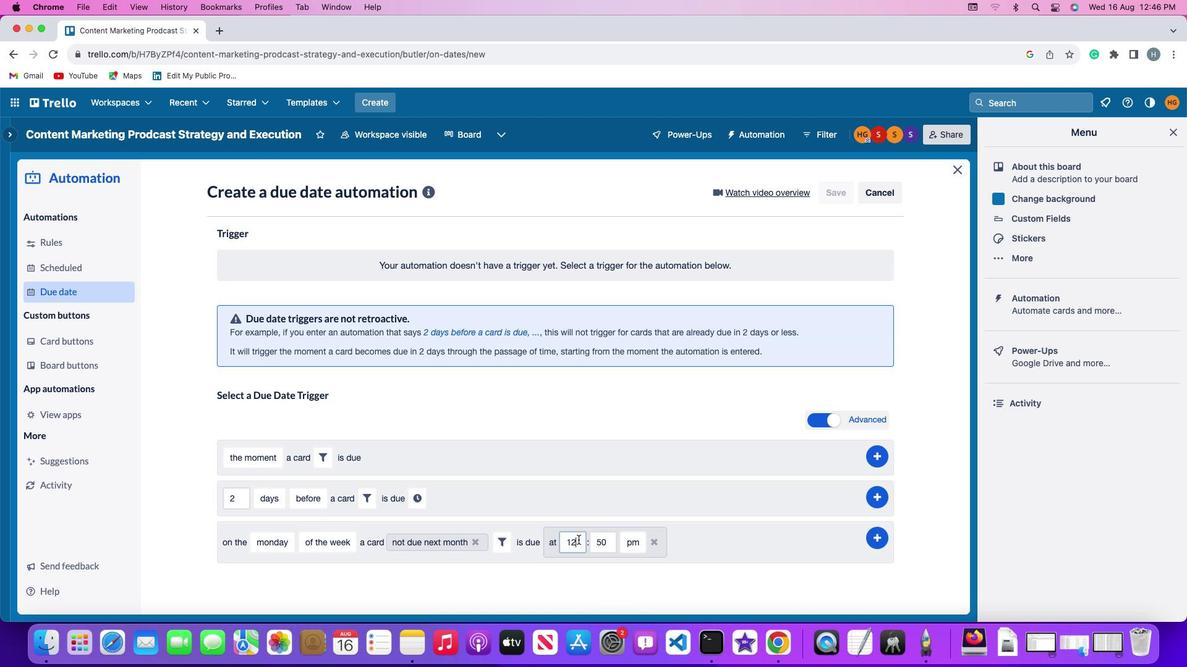 
Action: Key pressed Key.backspaceKey.backspace'1''1'
Screenshot: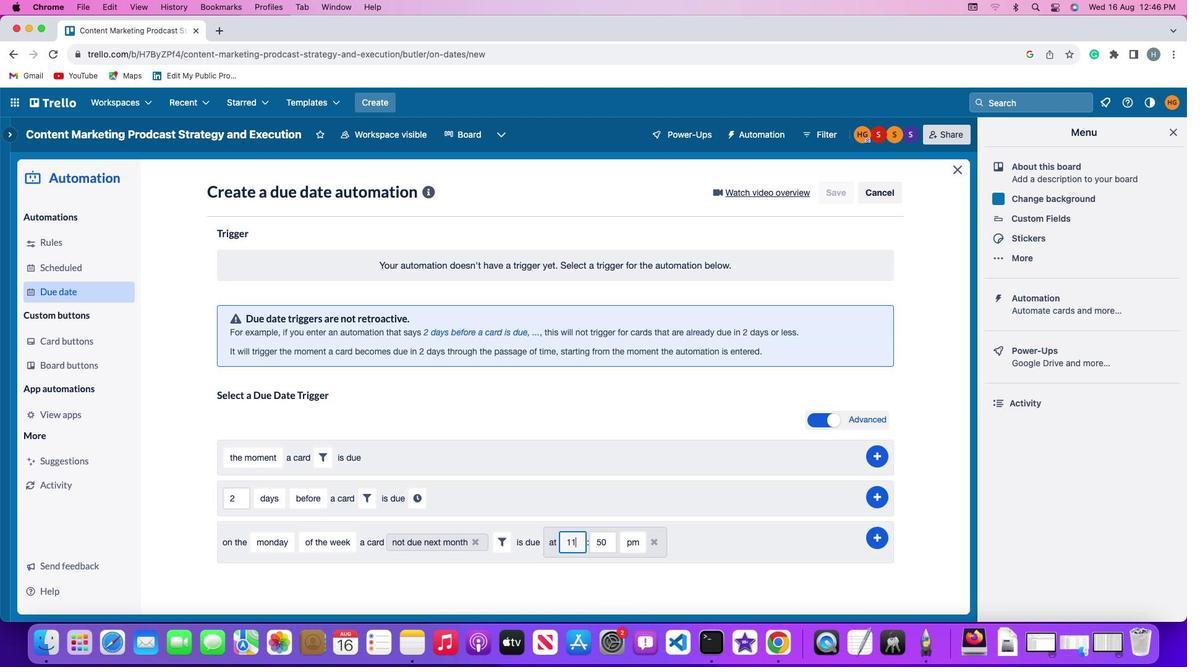 
Action: Mouse moved to (611, 539)
Screenshot: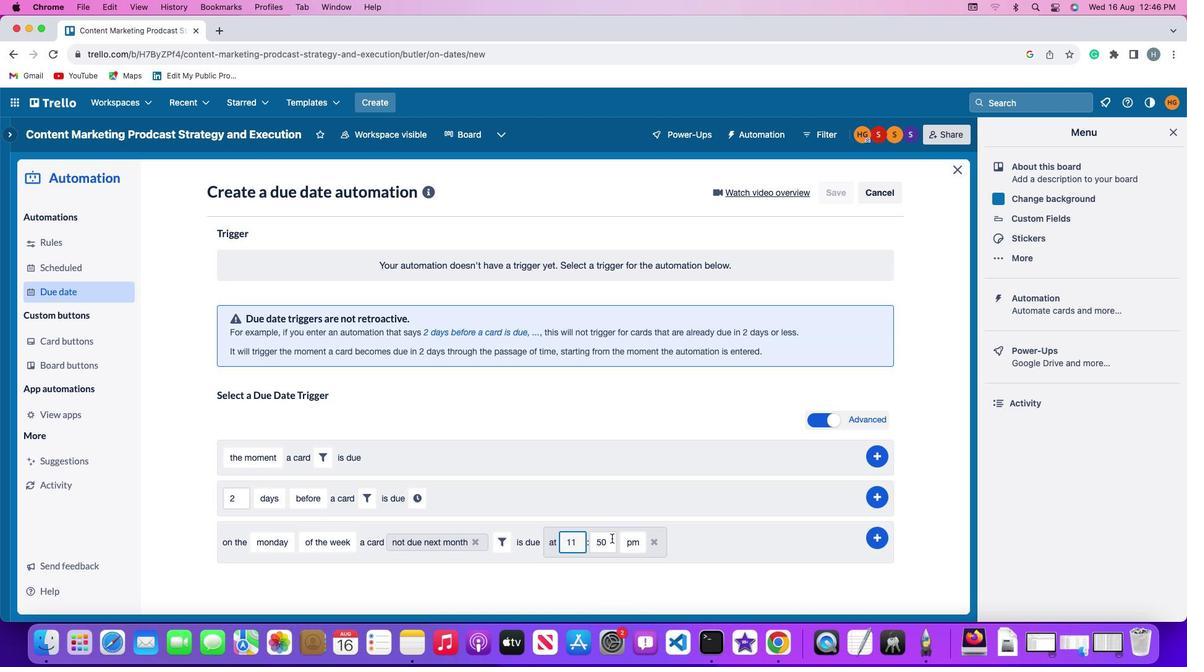 
Action: Mouse pressed left at (611, 539)
Screenshot: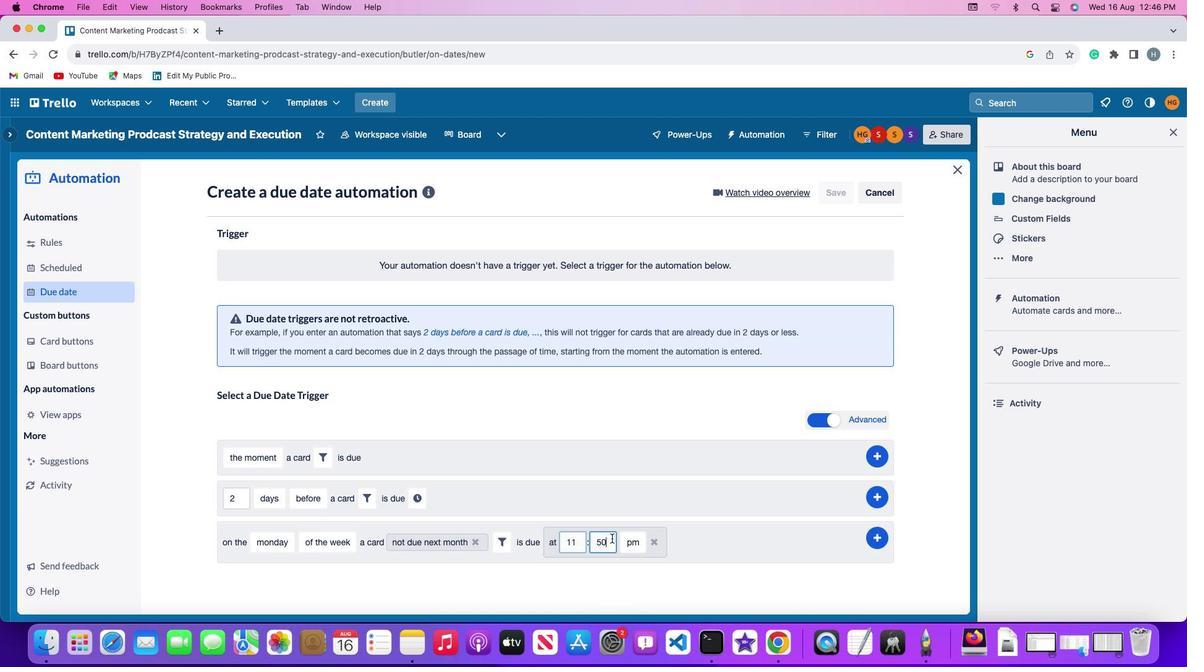 
Action: Mouse moved to (611, 539)
Screenshot: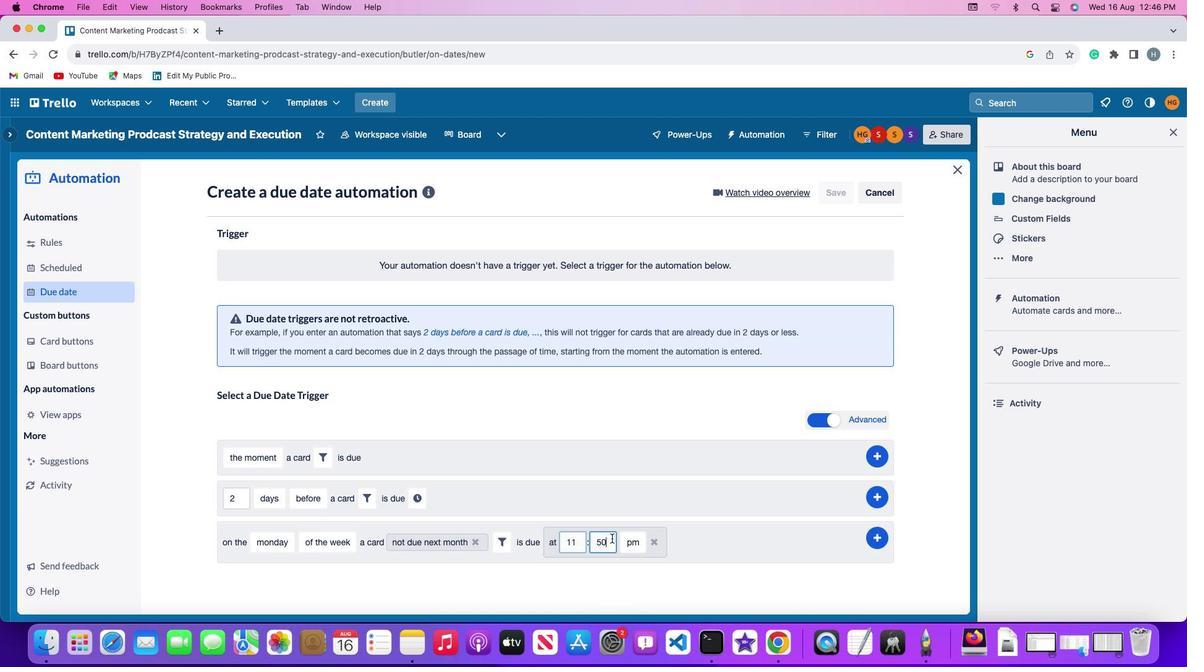 
Action: Key pressed Key.backspaceKey.backspace'0''0'
Screenshot: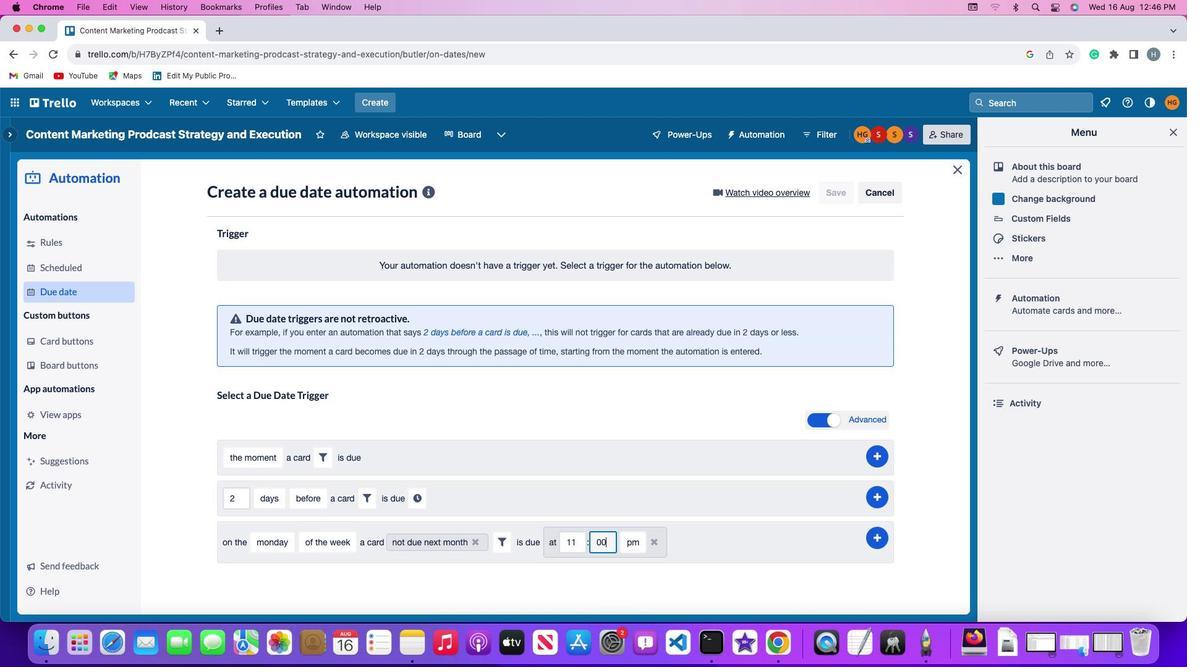 
Action: Mouse moved to (632, 538)
Screenshot: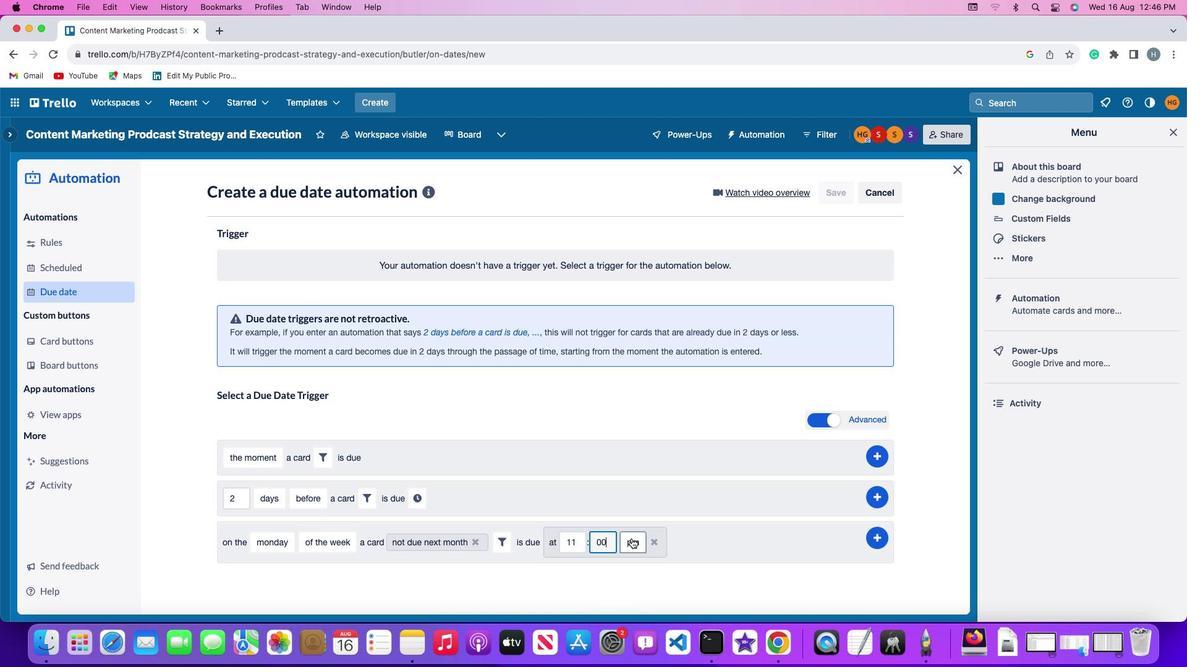 
Action: Mouse pressed left at (632, 538)
Screenshot: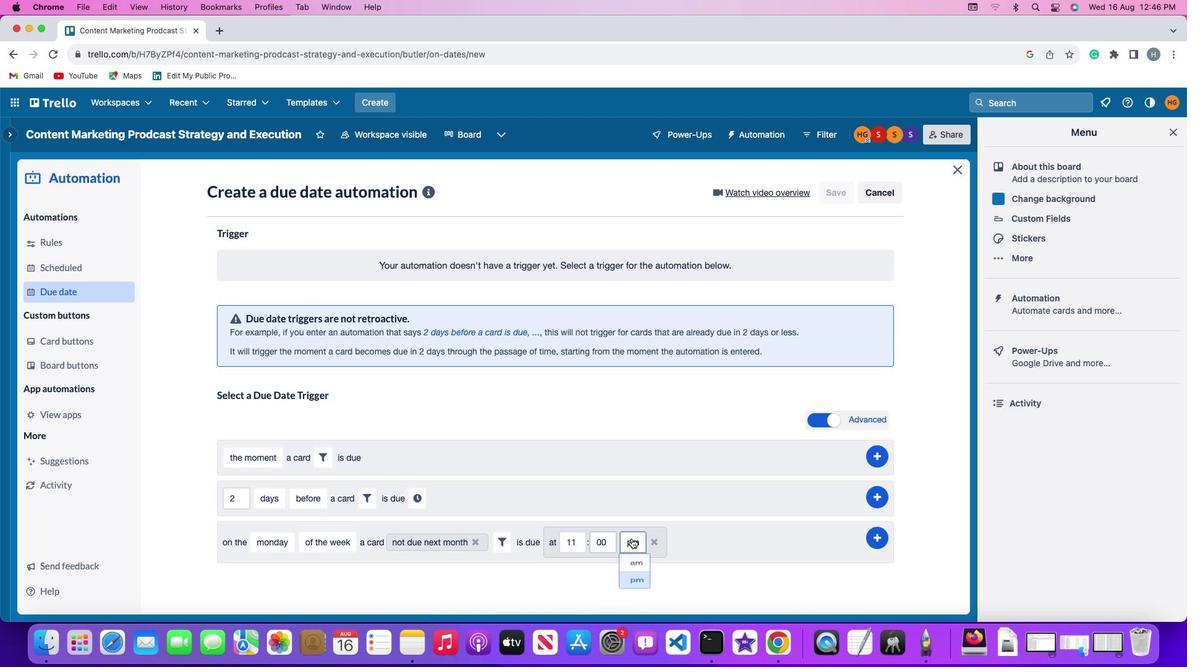 
Action: Mouse moved to (633, 563)
Screenshot: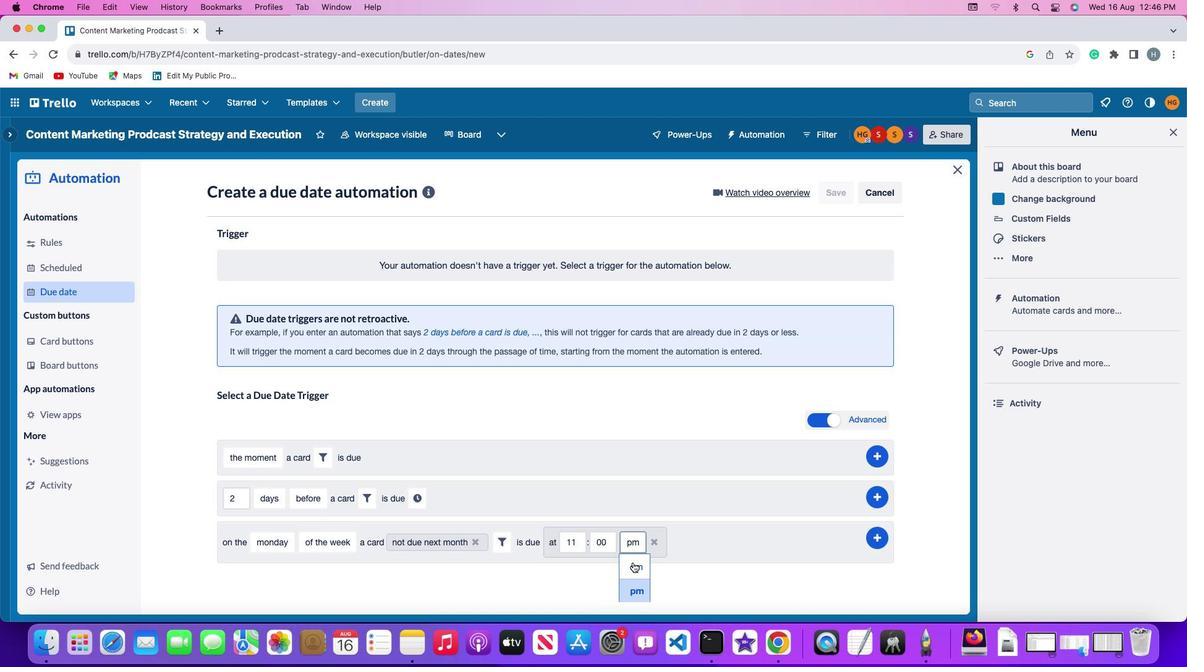 
Action: Mouse pressed left at (633, 563)
Screenshot: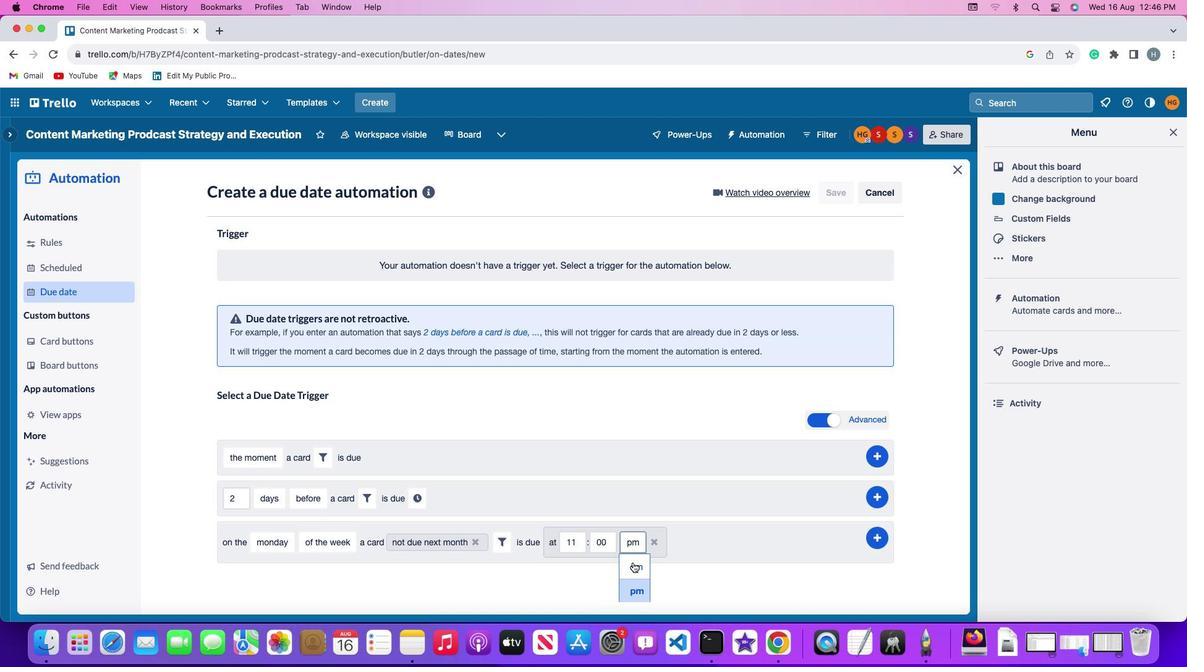 
Action: Mouse moved to (883, 533)
Screenshot: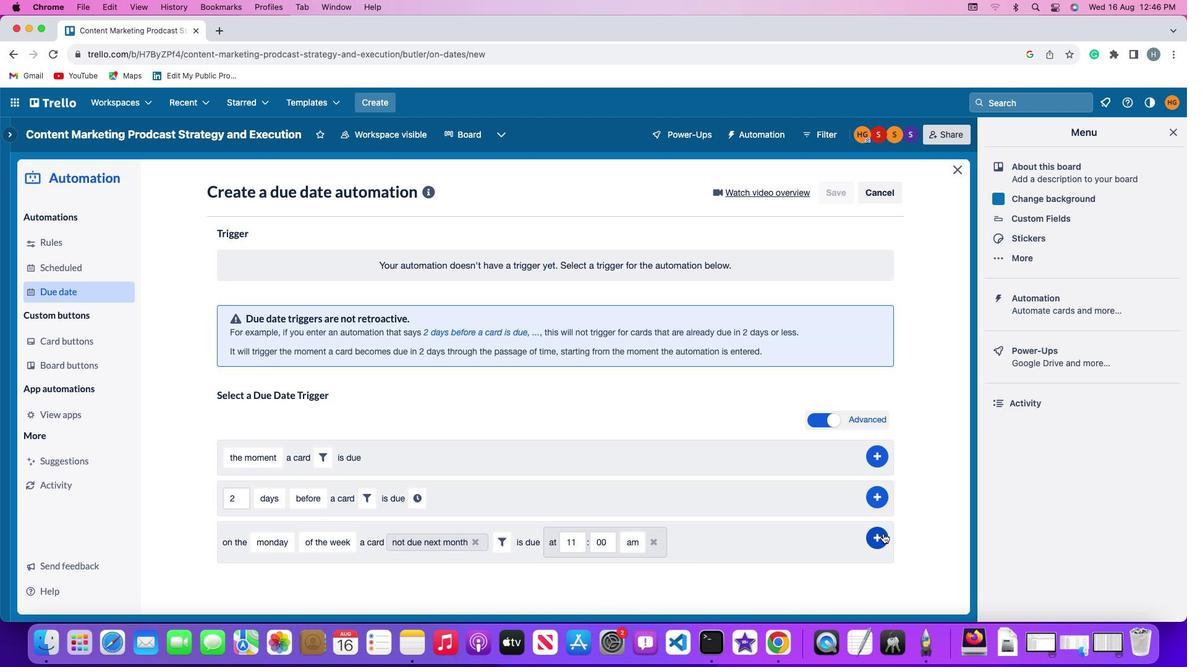 
Action: Mouse pressed left at (883, 533)
Screenshot: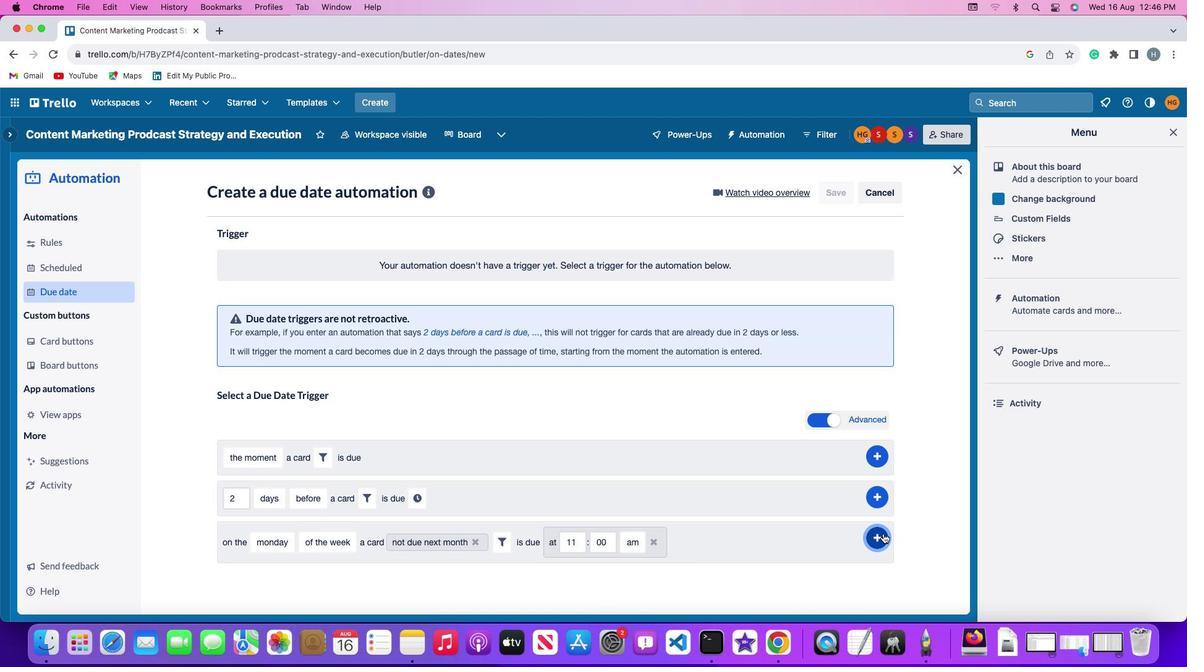 
Action: Mouse moved to (917, 444)
Screenshot: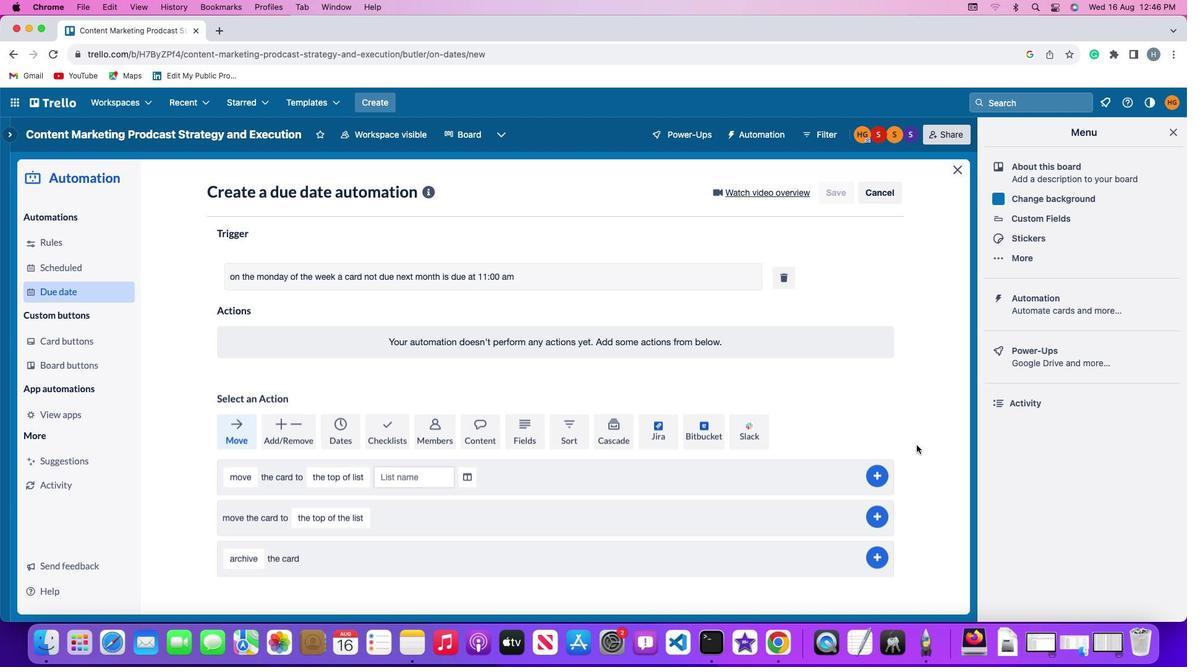 
